 Task: Create a due date automation trigger when advanced on, the moment a card is due add fields with custom field "Resume" set to a date in this week.
Action: Mouse moved to (1018, 294)
Screenshot: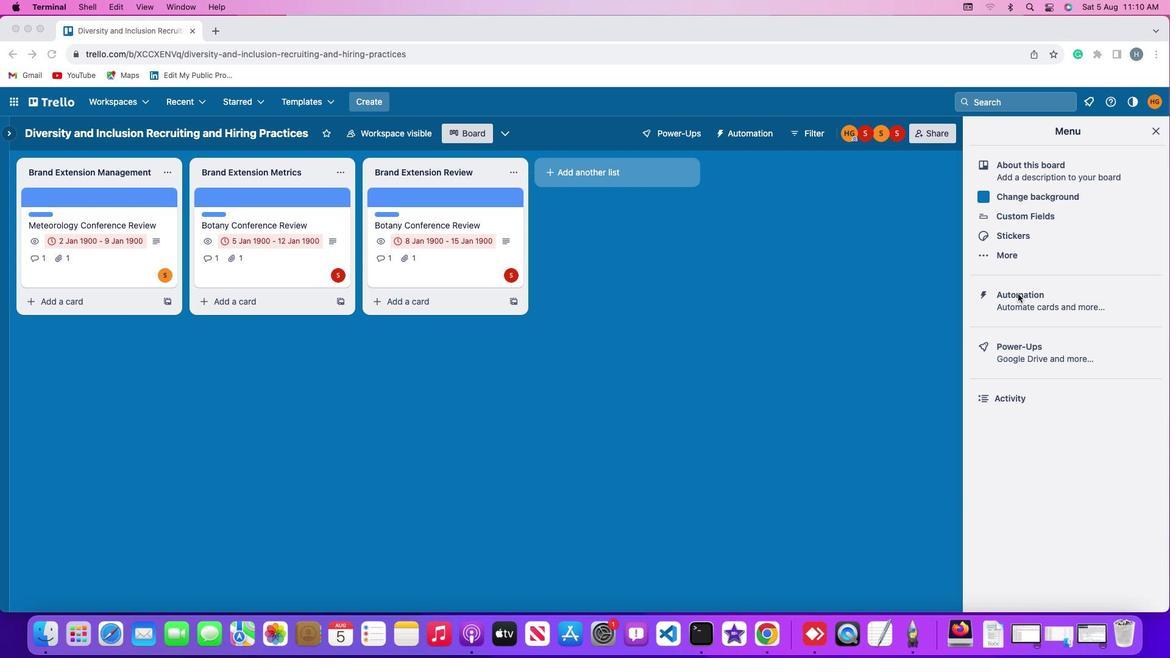 
Action: Mouse pressed left at (1018, 294)
Screenshot: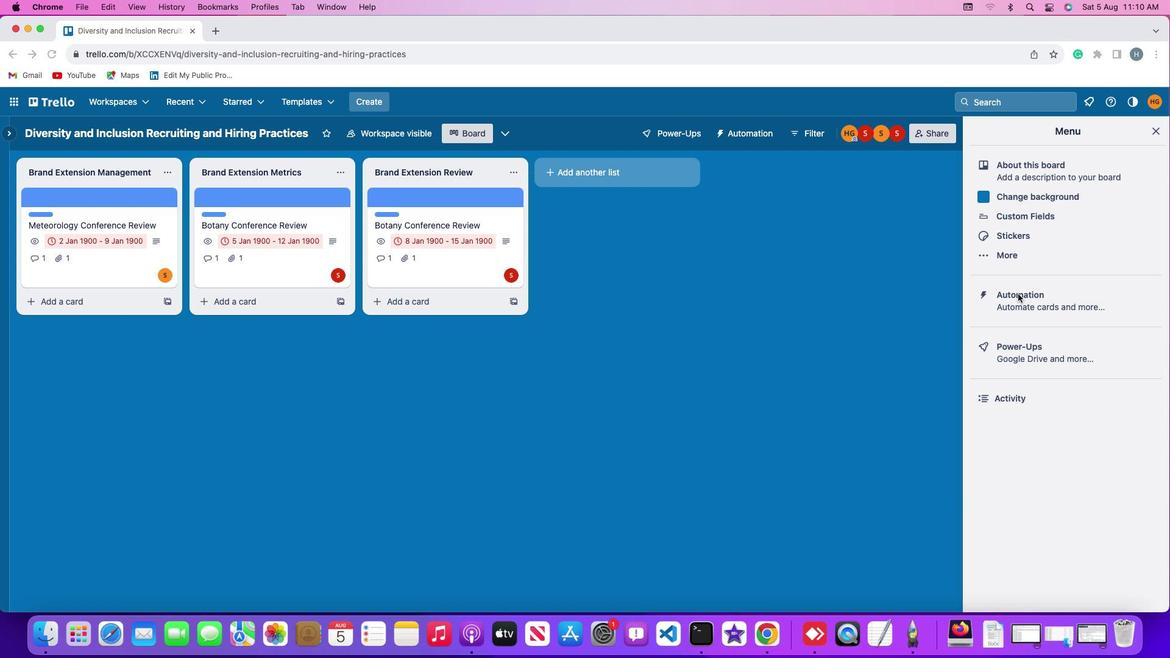 
Action: Mouse pressed left at (1018, 294)
Screenshot: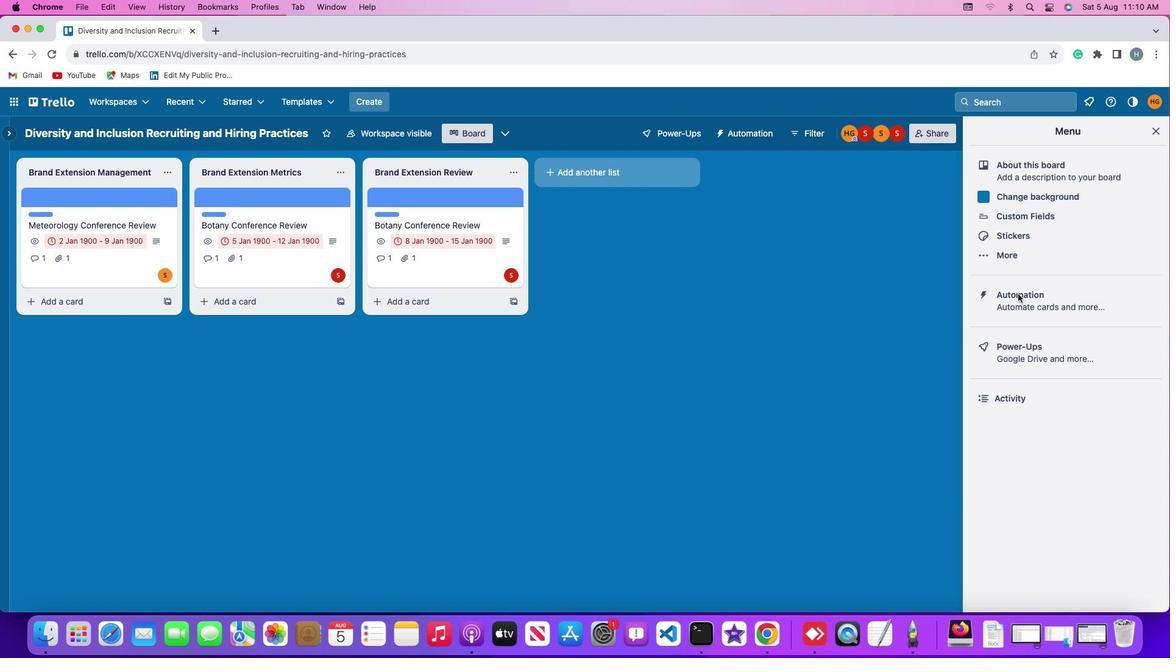 
Action: Mouse moved to (60, 288)
Screenshot: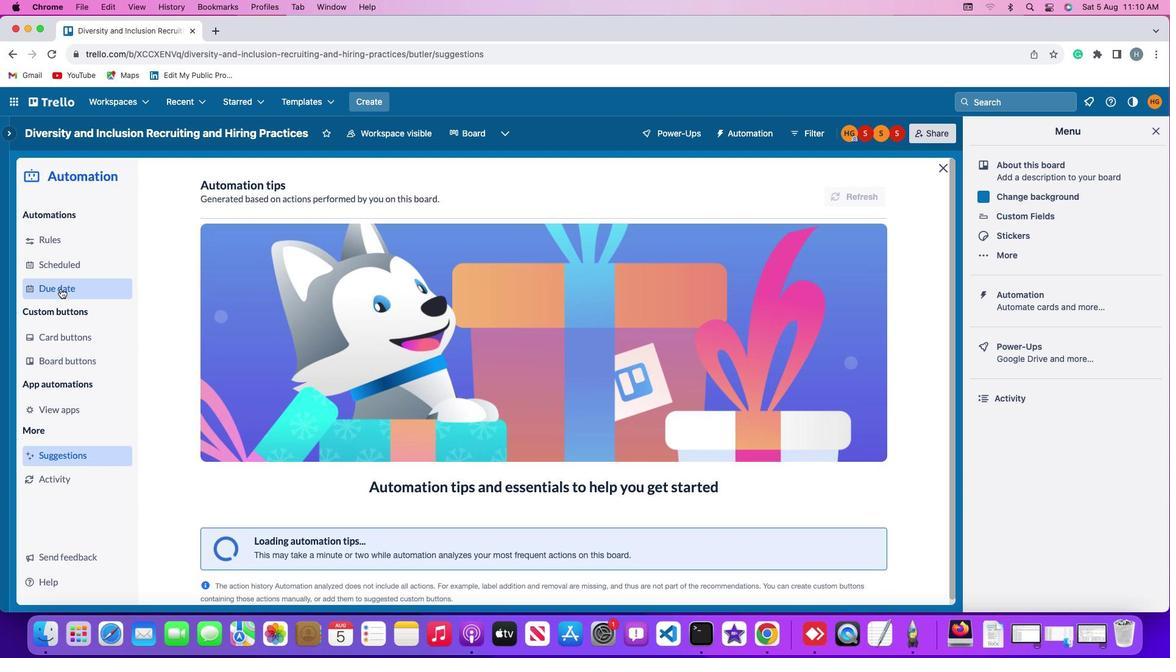 
Action: Mouse pressed left at (60, 288)
Screenshot: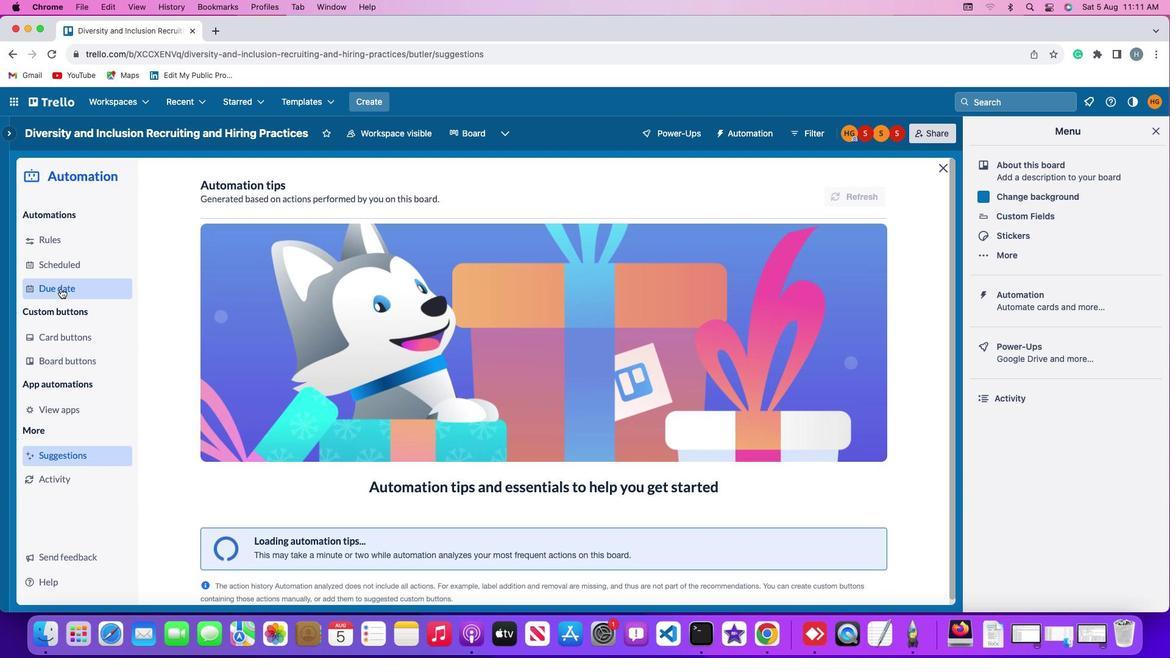 
Action: Mouse moved to (801, 186)
Screenshot: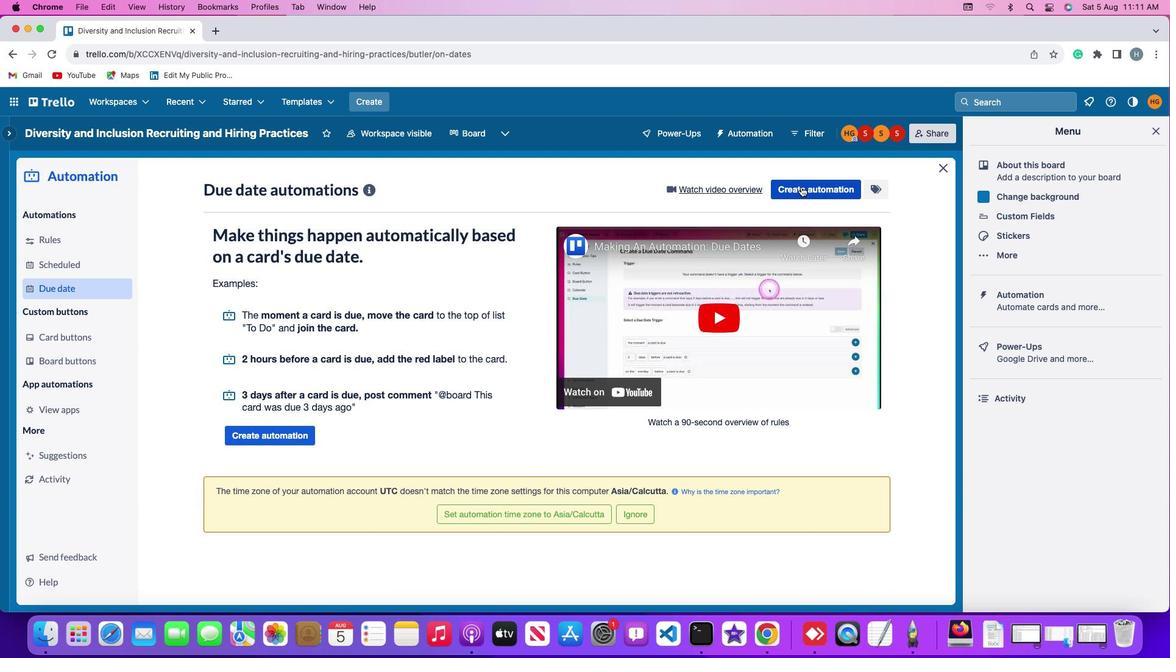 
Action: Mouse pressed left at (801, 186)
Screenshot: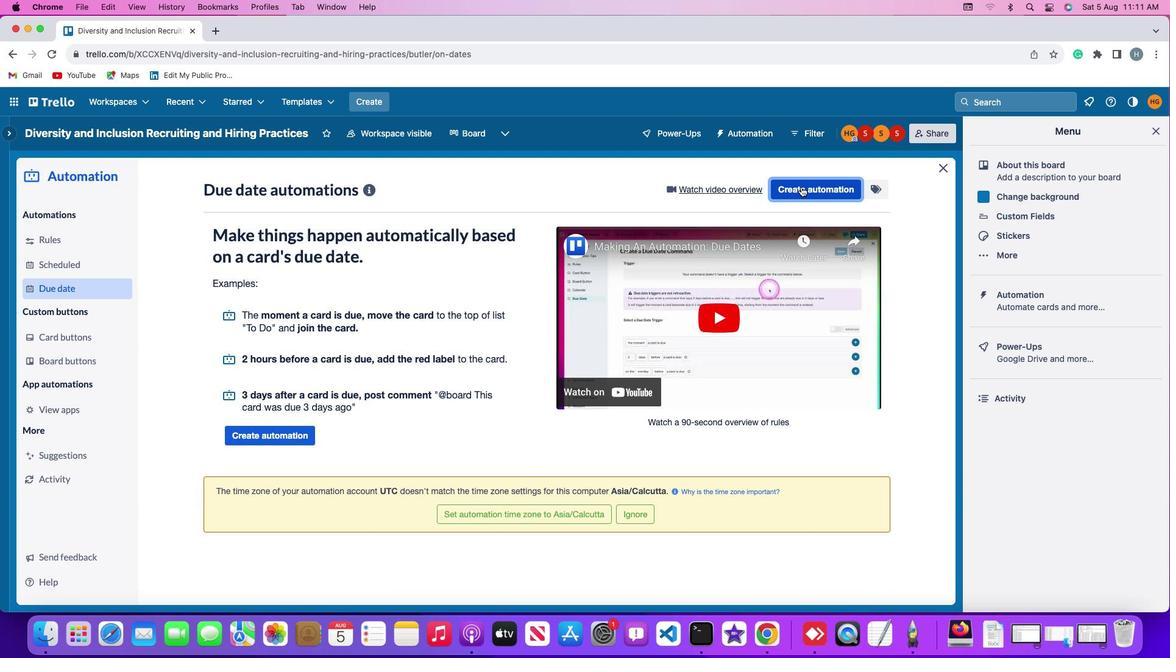 
Action: Mouse moved to (542, 305)
Screenshot: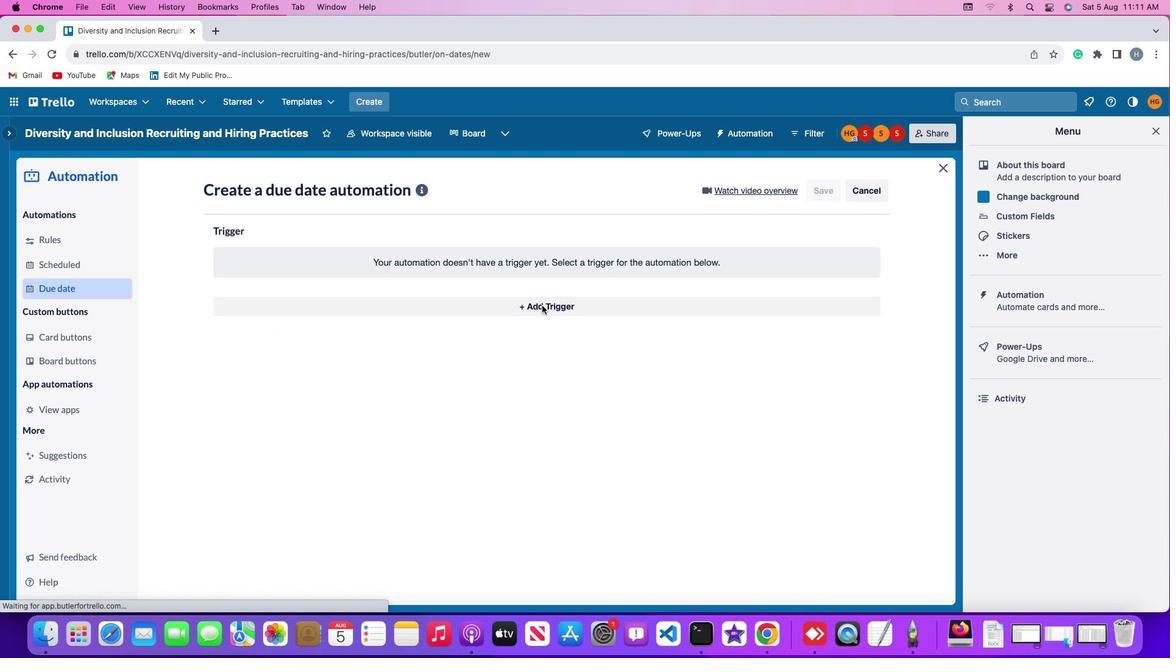 
Action: Mouse pressed left at (542, 305)
Screenshot: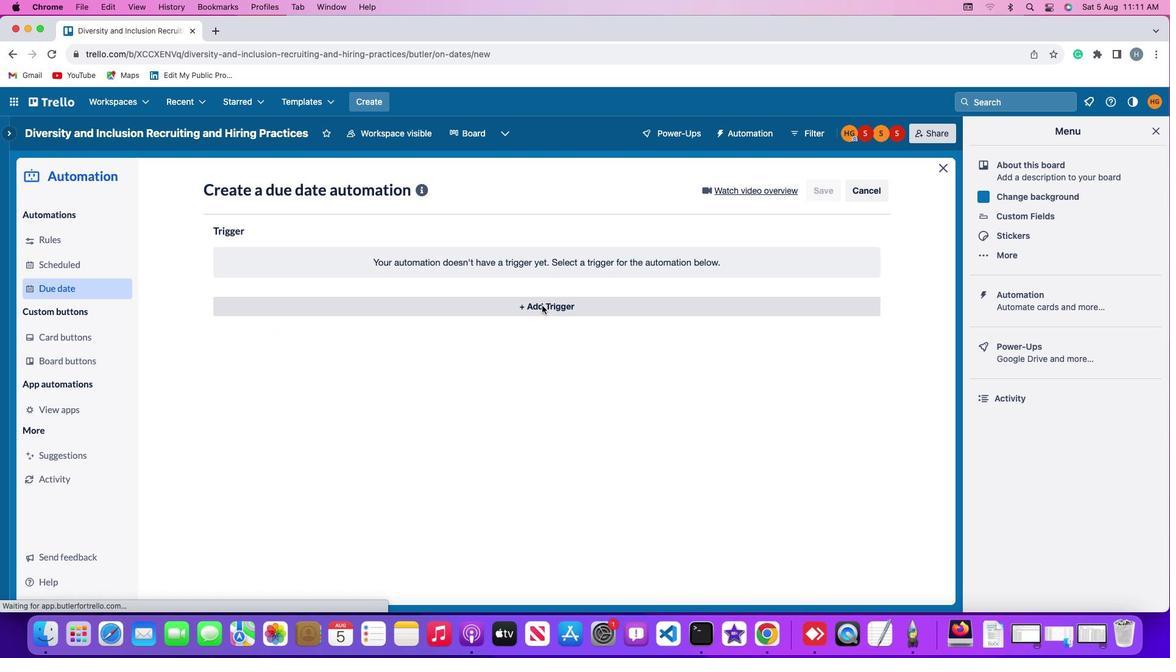 
Action: Mouse moved to (252, 448)
Screenshot: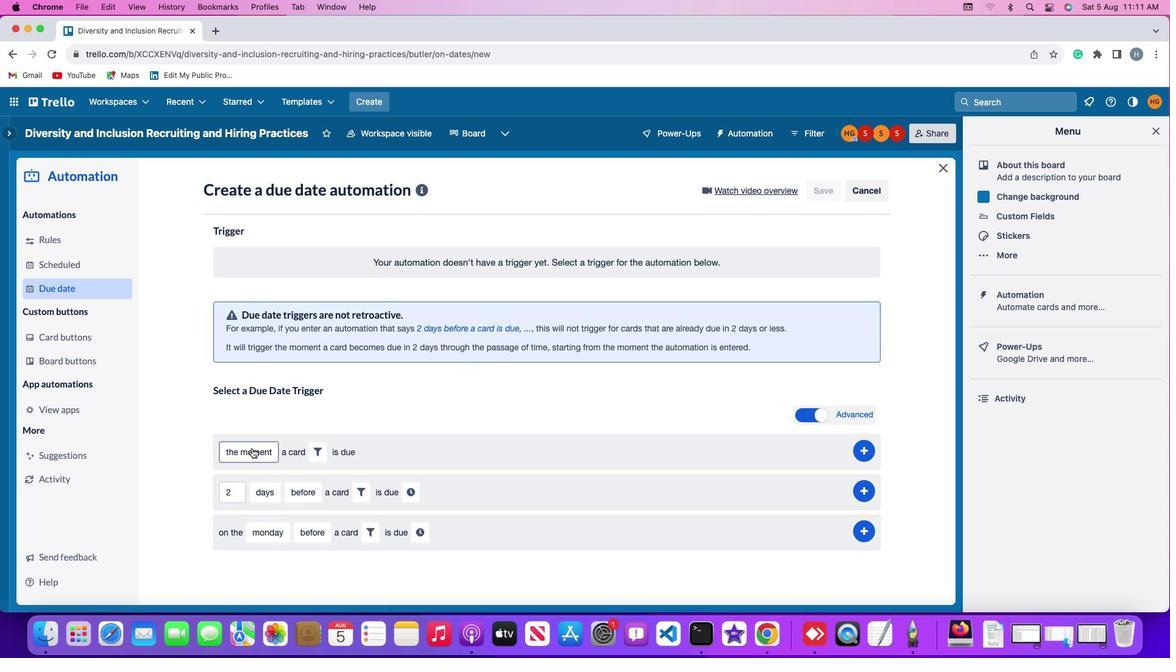 
Action: Mouse pressed left at (252, 448)
Screenshot: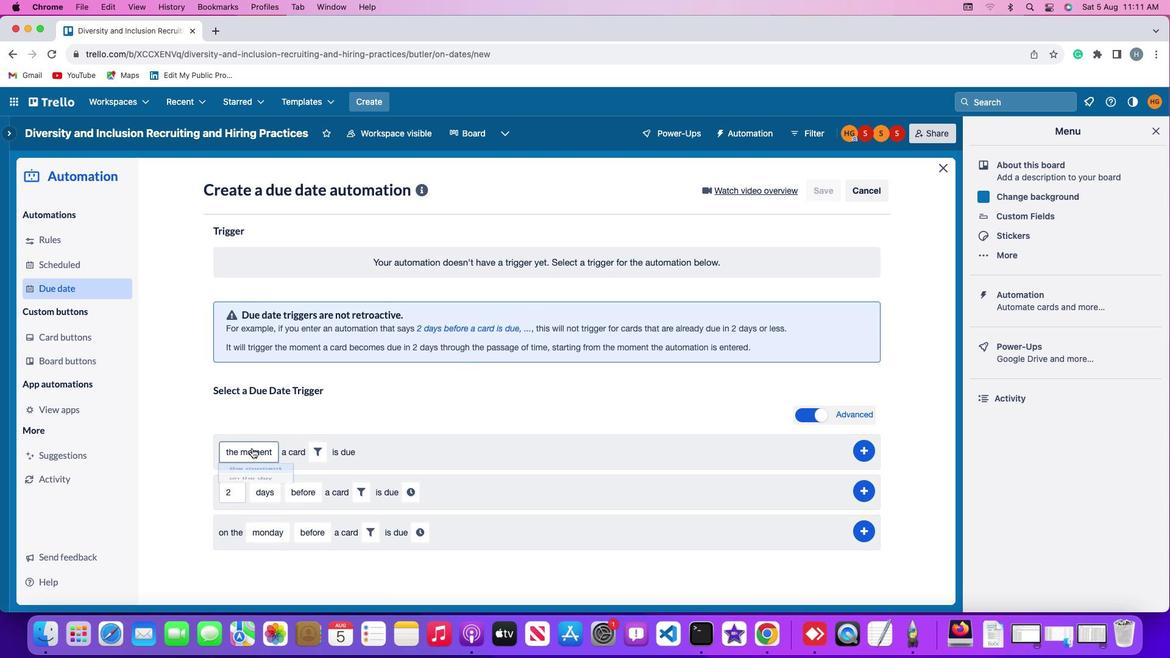 
Action: Mouse moved to (267, 473)
Screenshot: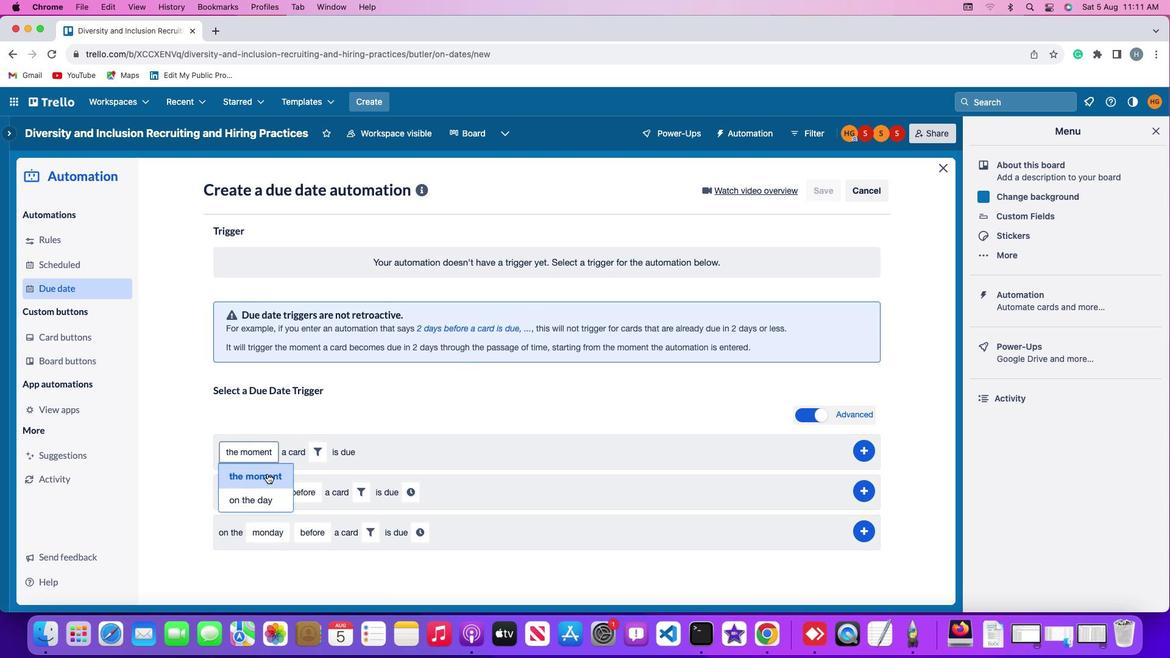 
Action: Mouse pressed left at (267, 473)
Screenshot: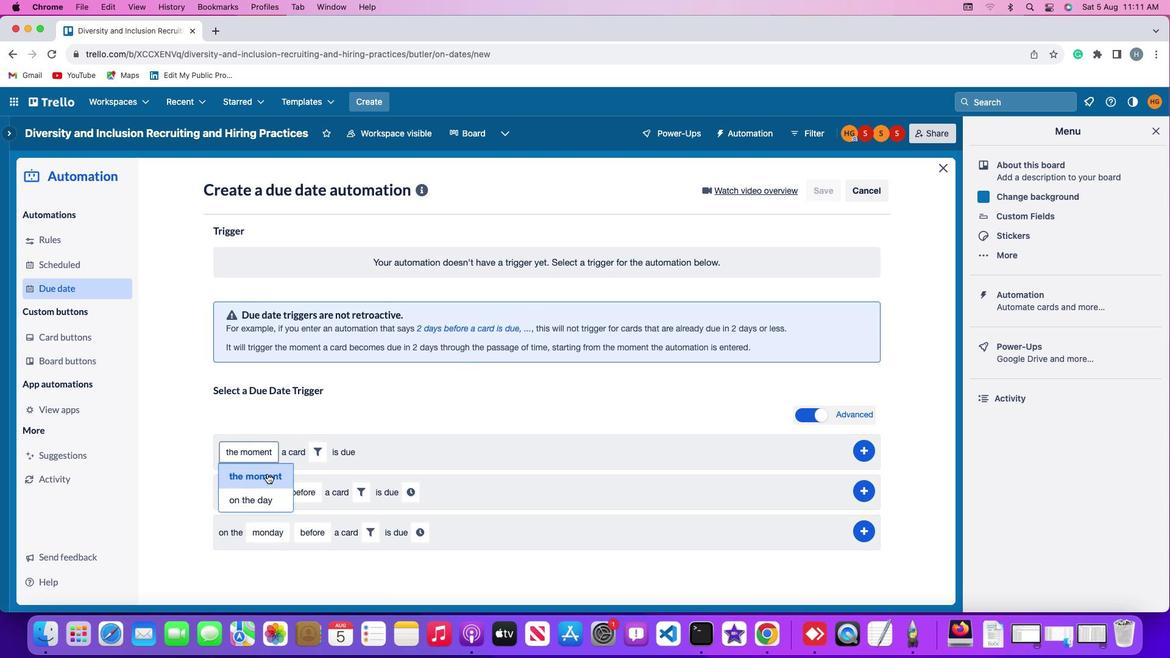 
Action: Mouse moved to (319, 454)
Screenshot: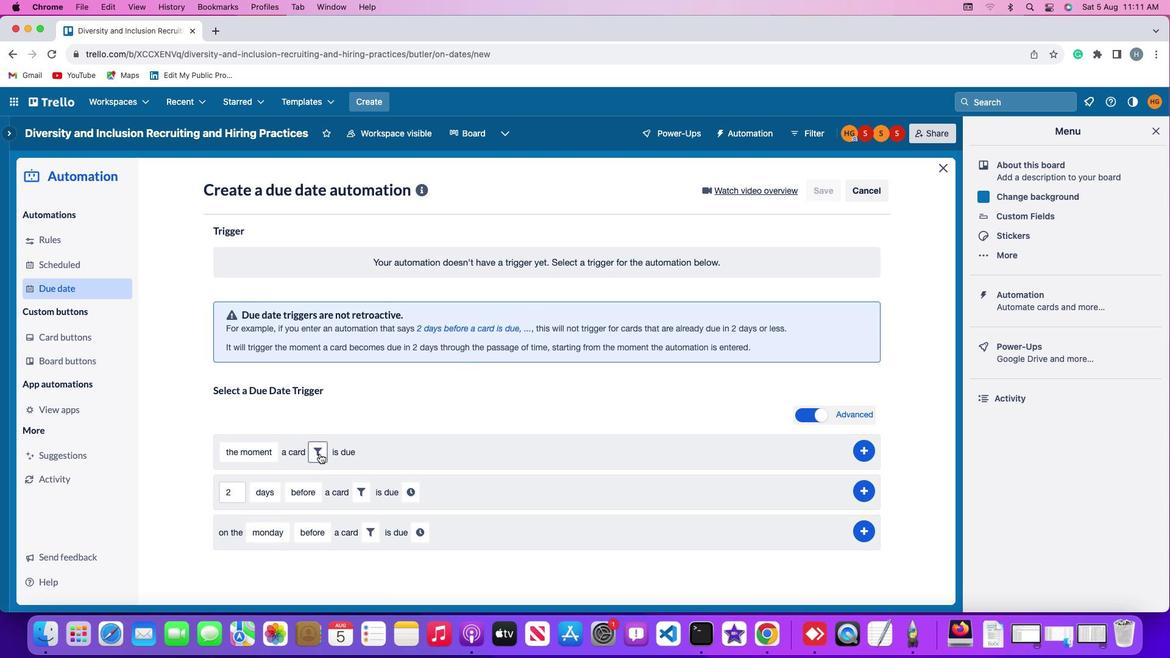 
Action: Mouse pressed left at (319, 454)
Screenshot: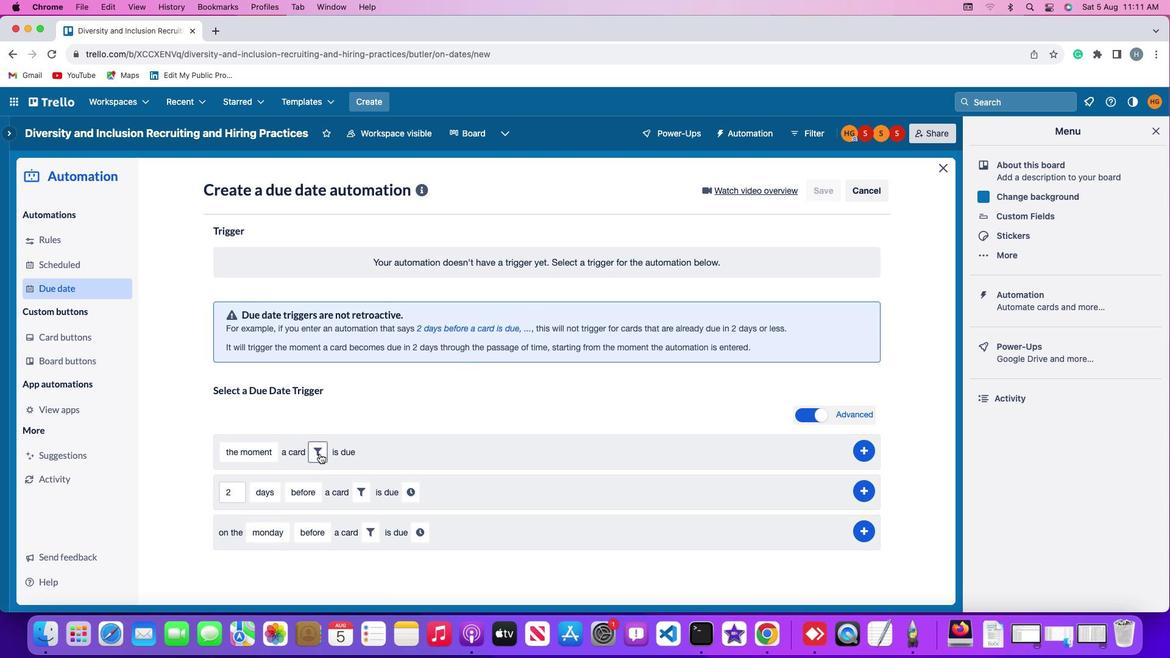 
Action: Mouse moved to (522, 492)
Screenshot: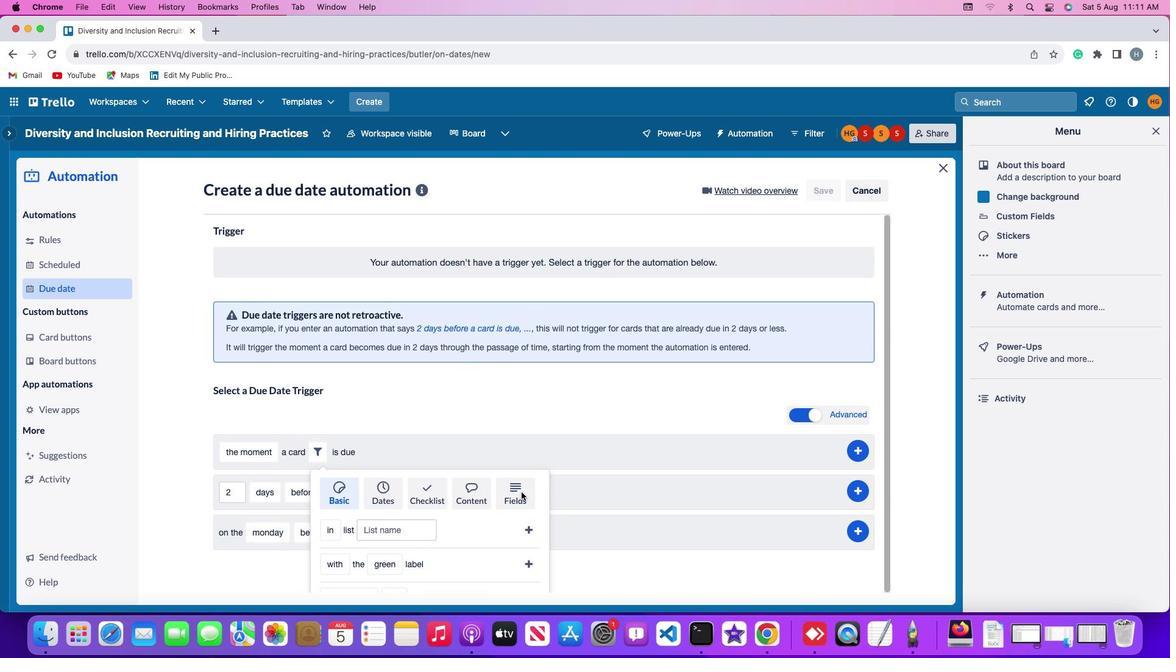 
Action: Mouse pressed left at (522, 492)
Screenshot: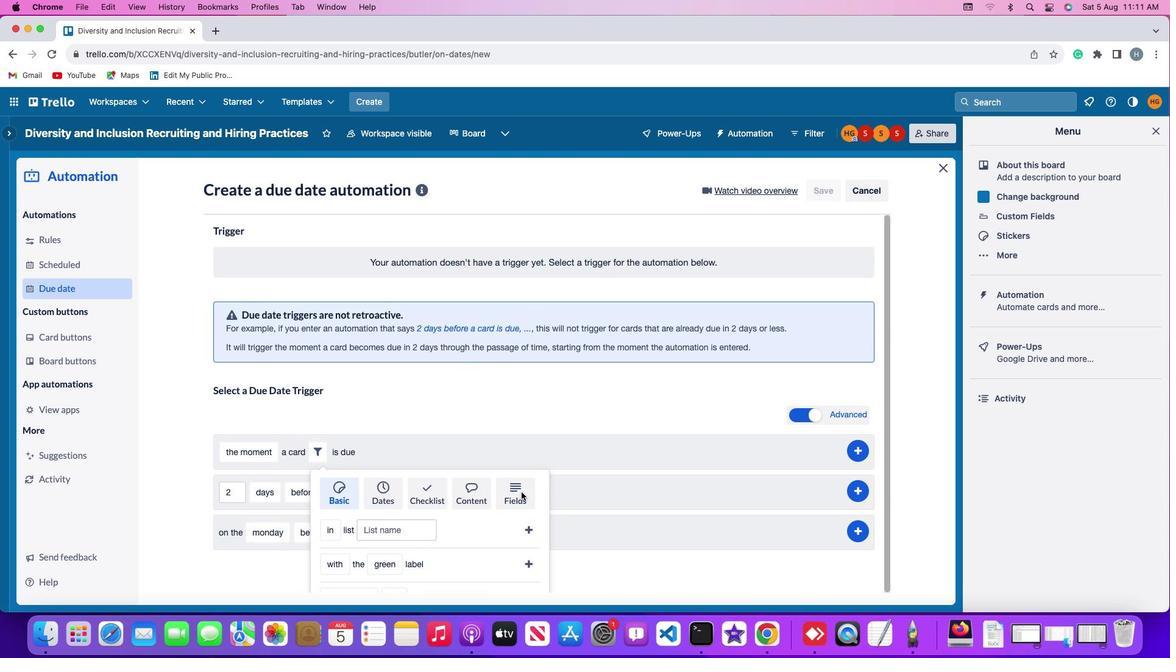 
Action: Mouse moved to (457, 506)
Screenshot: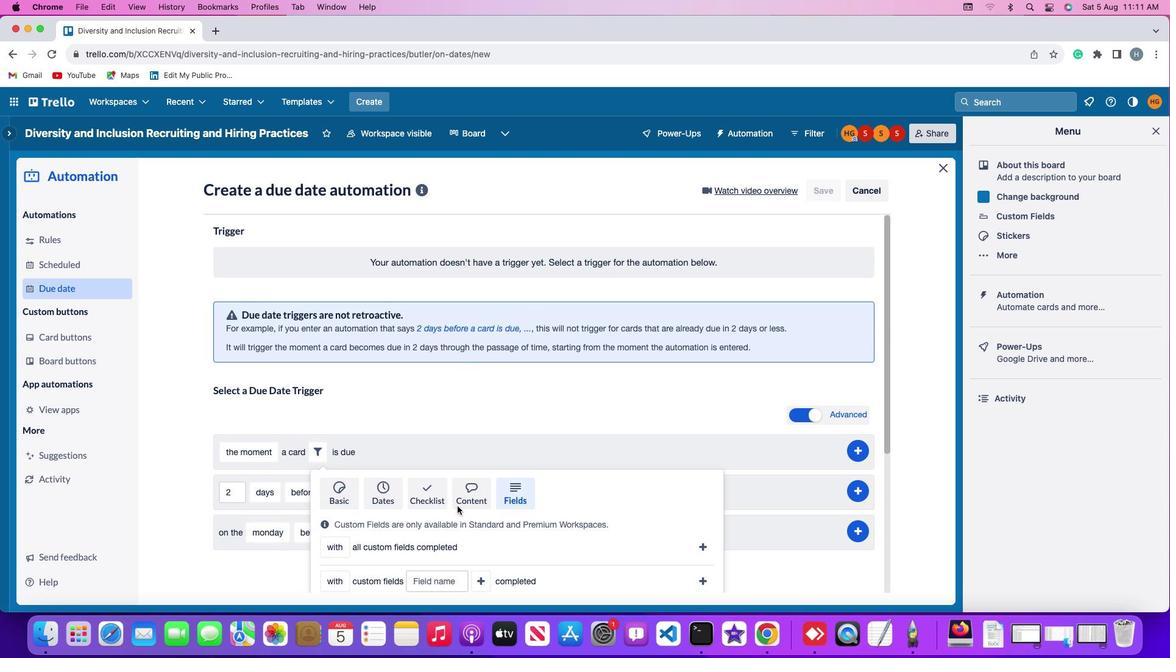 
Action: Mouse scrolled (457, 506) with delta (0, 0)
Screenshot: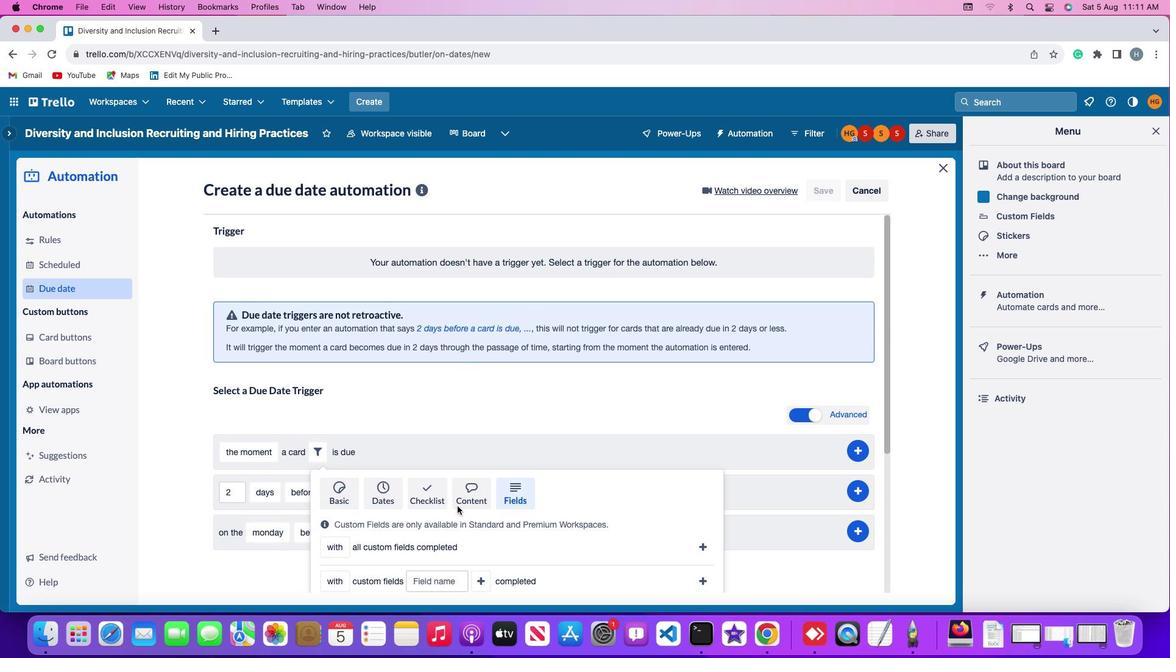 
Action: Mouse scrolled (457, 506) with delta (0, 0)
Screenshot: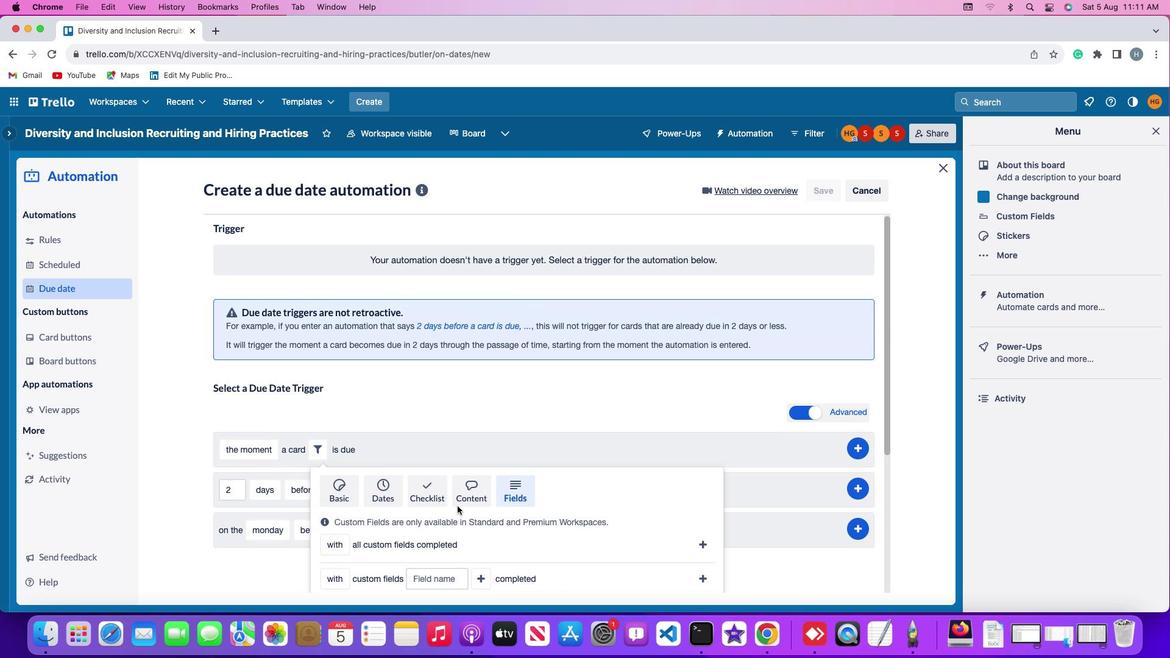 
Action: Mouse scrolled (457, 506) with delta (0, -1)
Screenshot: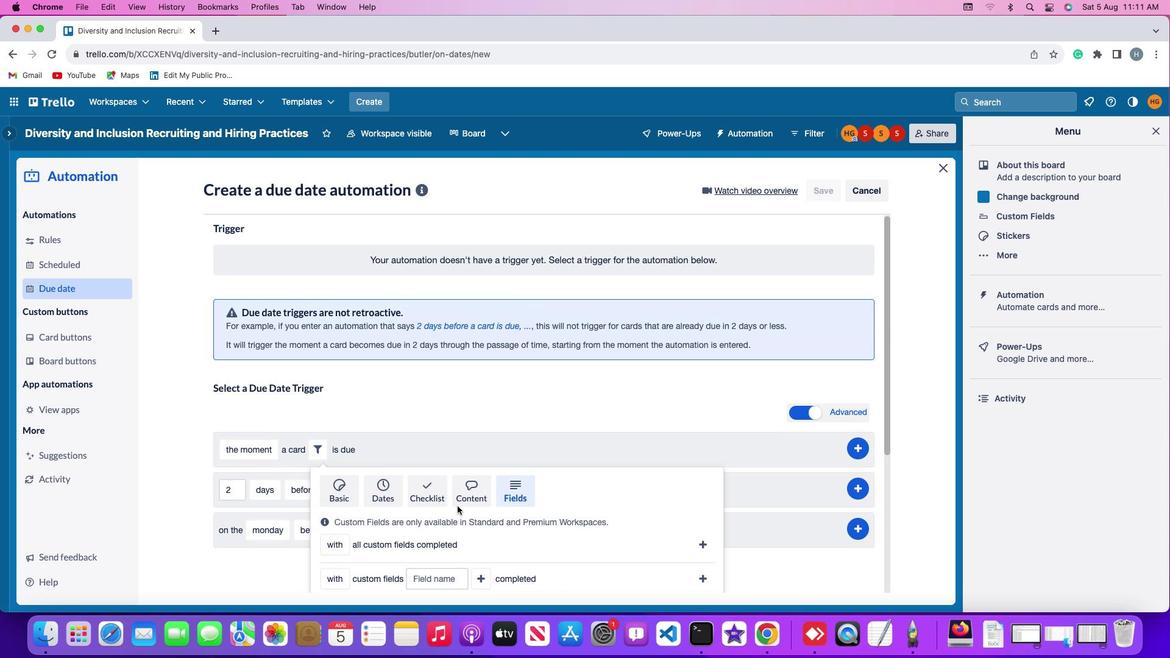 
Action: Mouse scrolled (457, 506) with delta (0, -3)
Screenshot: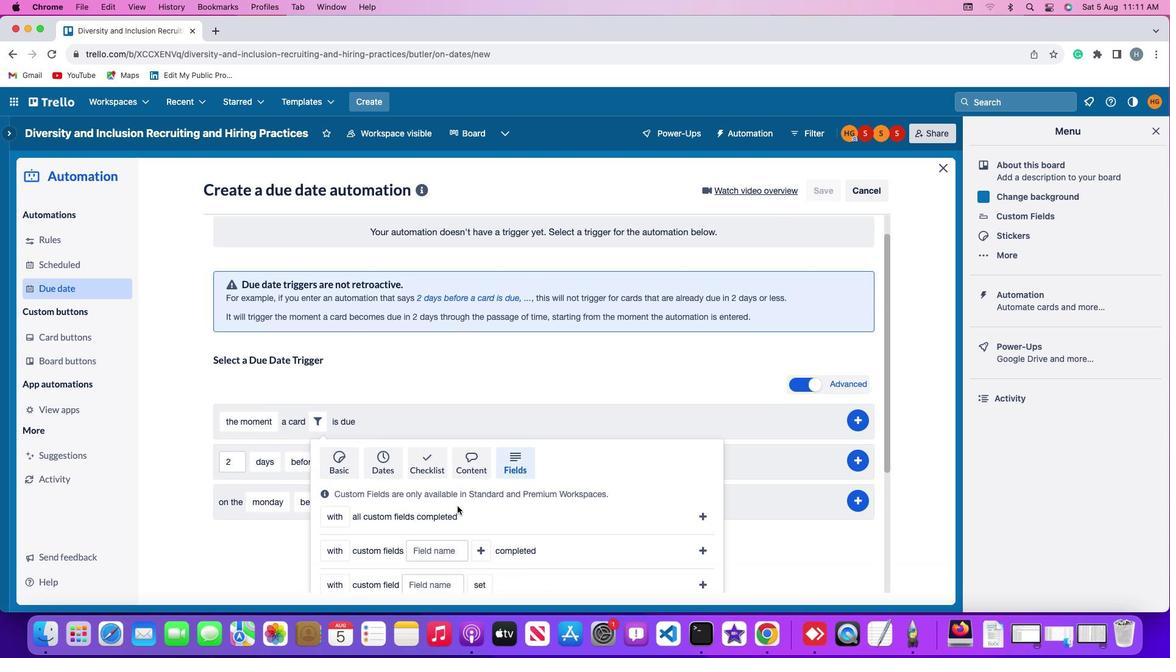 
Action: Mouse scrolled (457, 506) with delta (0, -3)
Screenshot: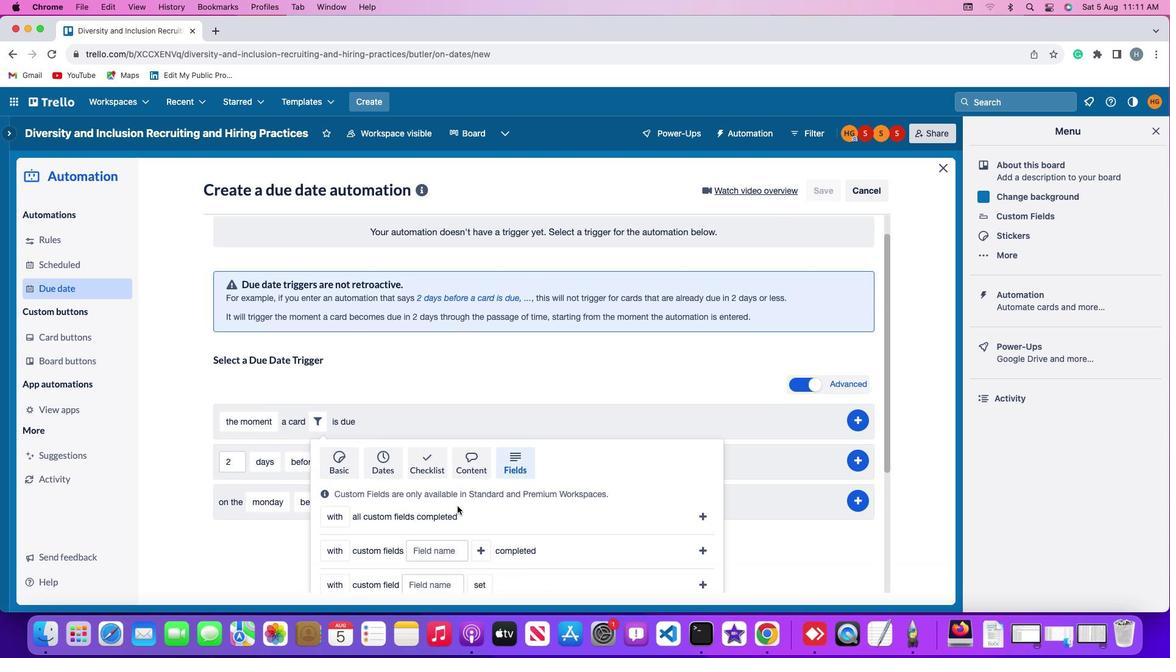 
Action: Mouse scrolled (457, 506) with delta (0, -4)
Screenshot: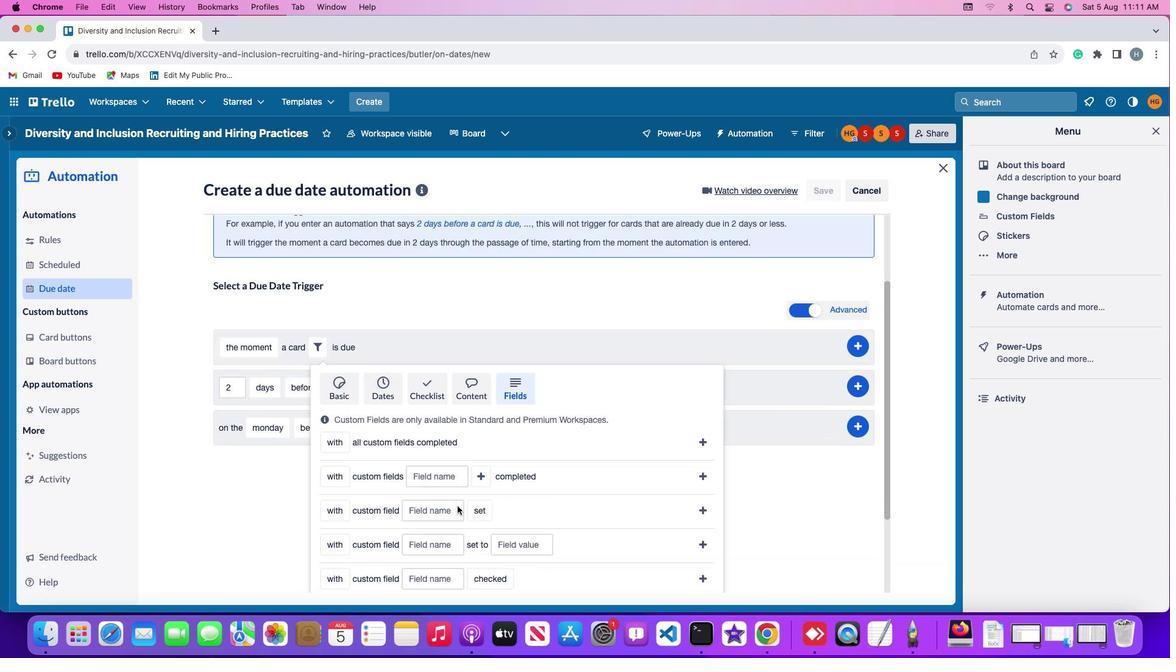 
Action: Mouse scrolled (457, 506) with delta (0, 0)
Screenshot: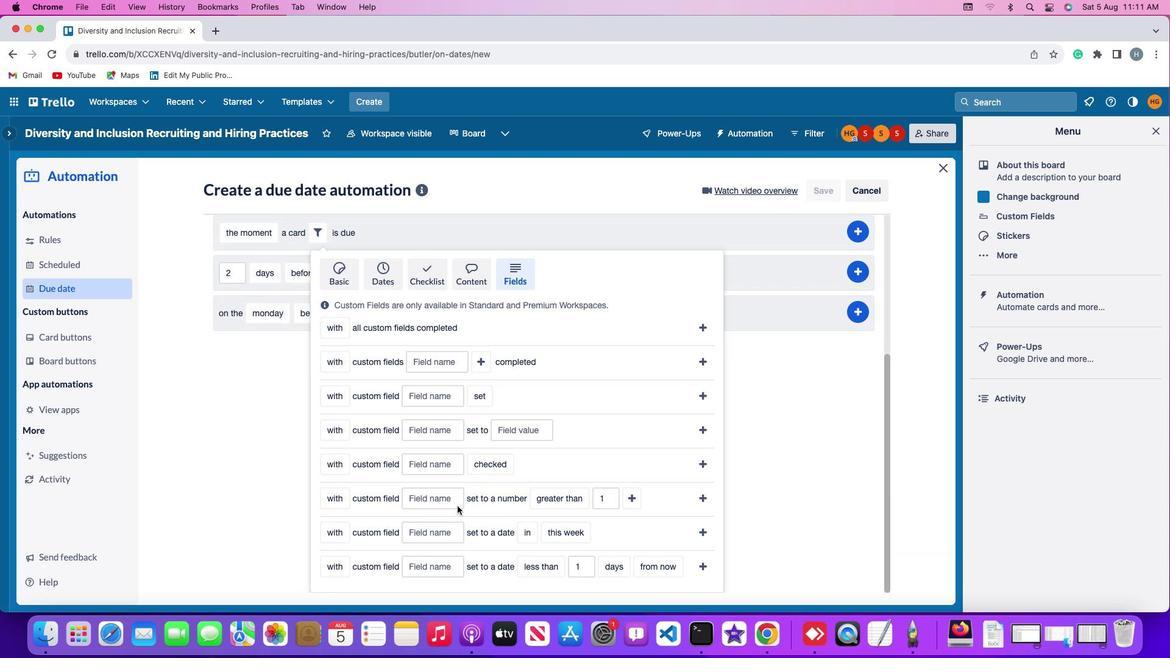 
Action: Mouse scrolled (457, 506) with delta (0, 0)
Screenshot: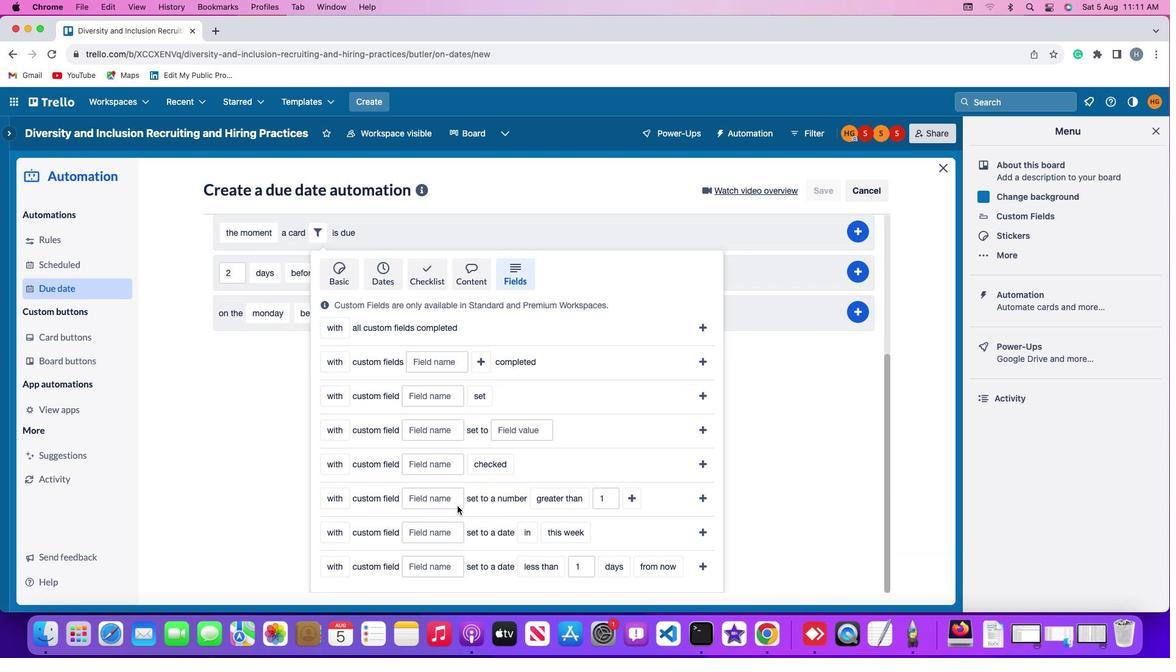 
Action: Mouse scrolled (457, 506) with delta (0, -1)
Screenshot: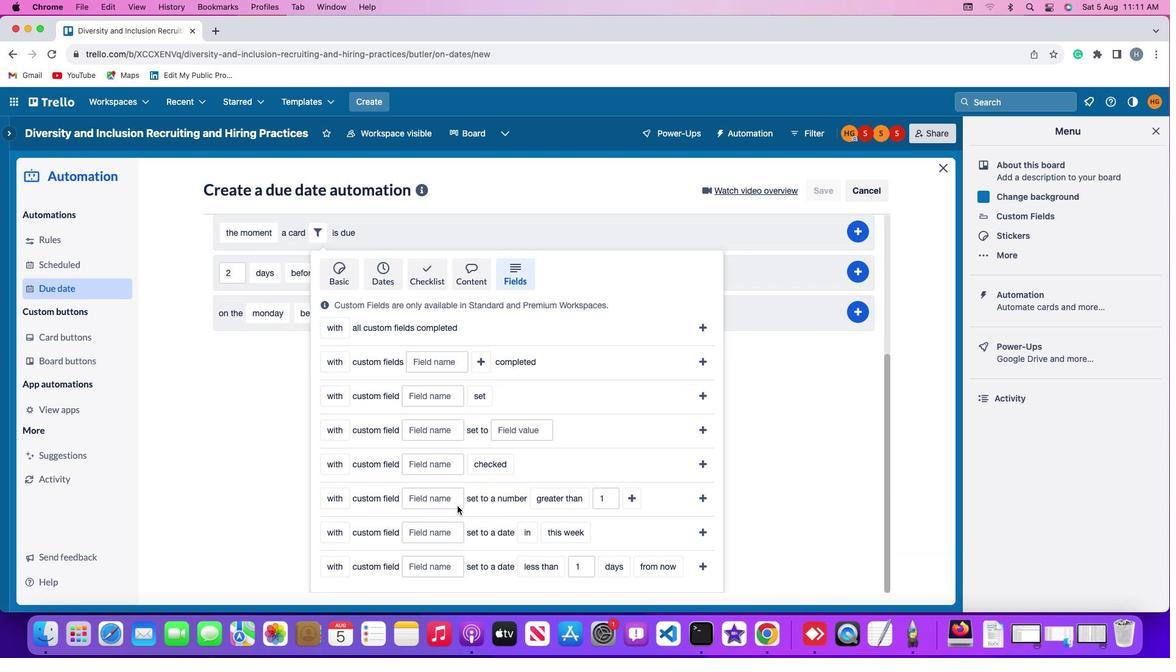 
Action: Mouse scrolled (457, 506) with delta (0, -3)
Screenshot: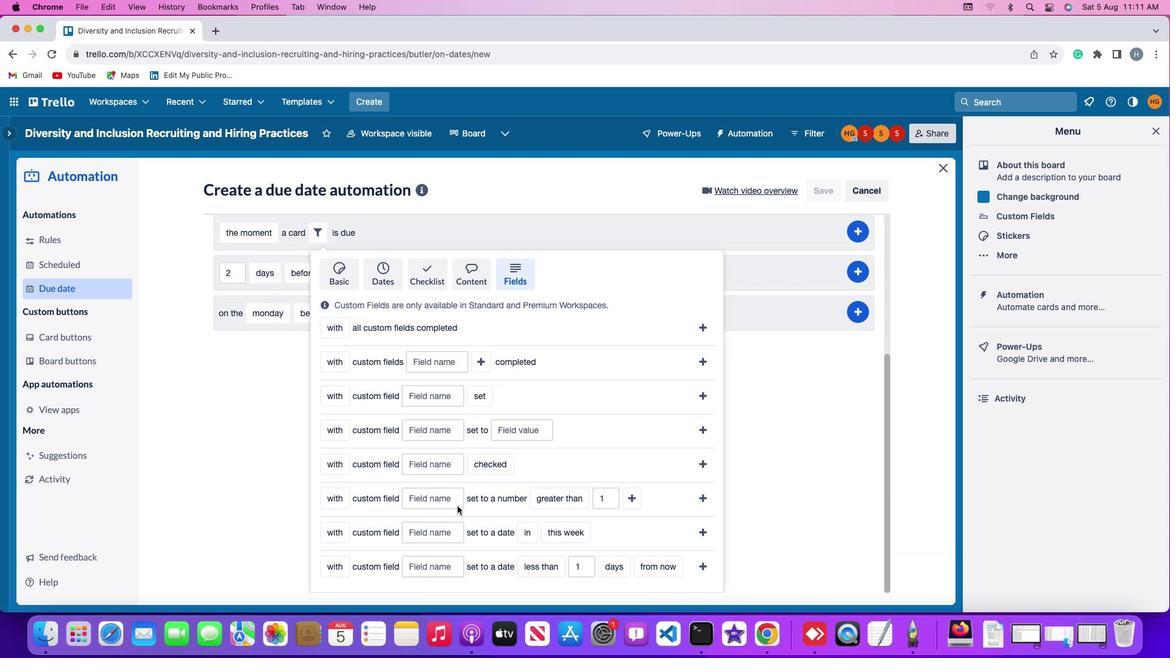 
Action: Mouse scrolled (457, 506) with delta (0, -3)
Screenshot: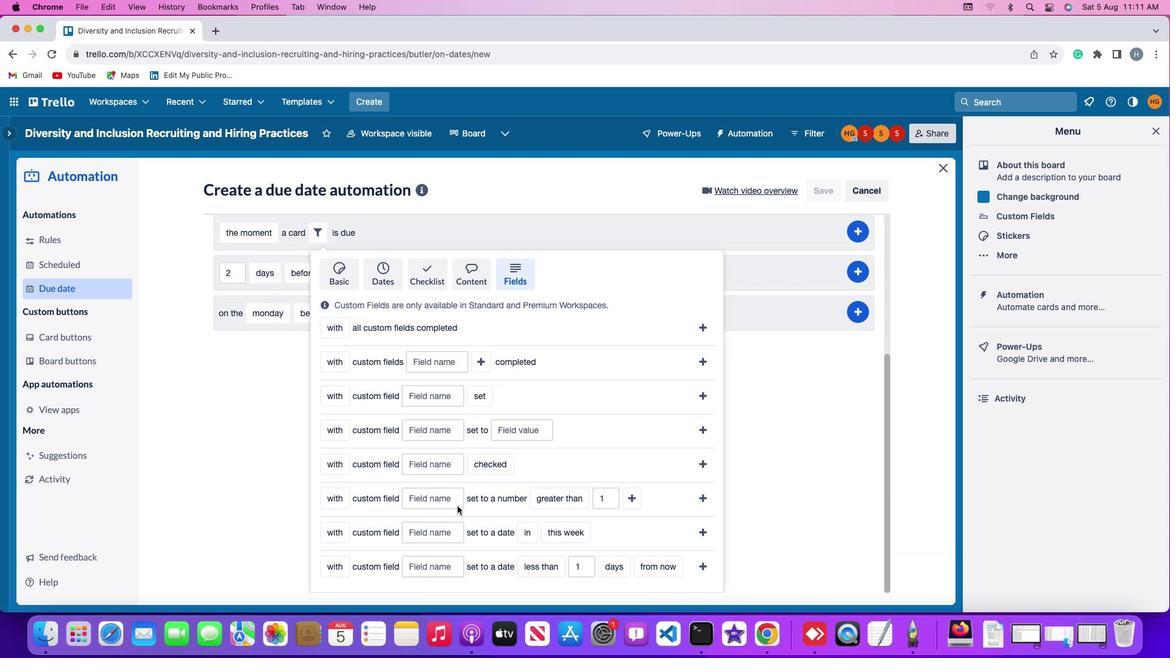 
Action: Mouse moved to (319, 536)
Screenshot: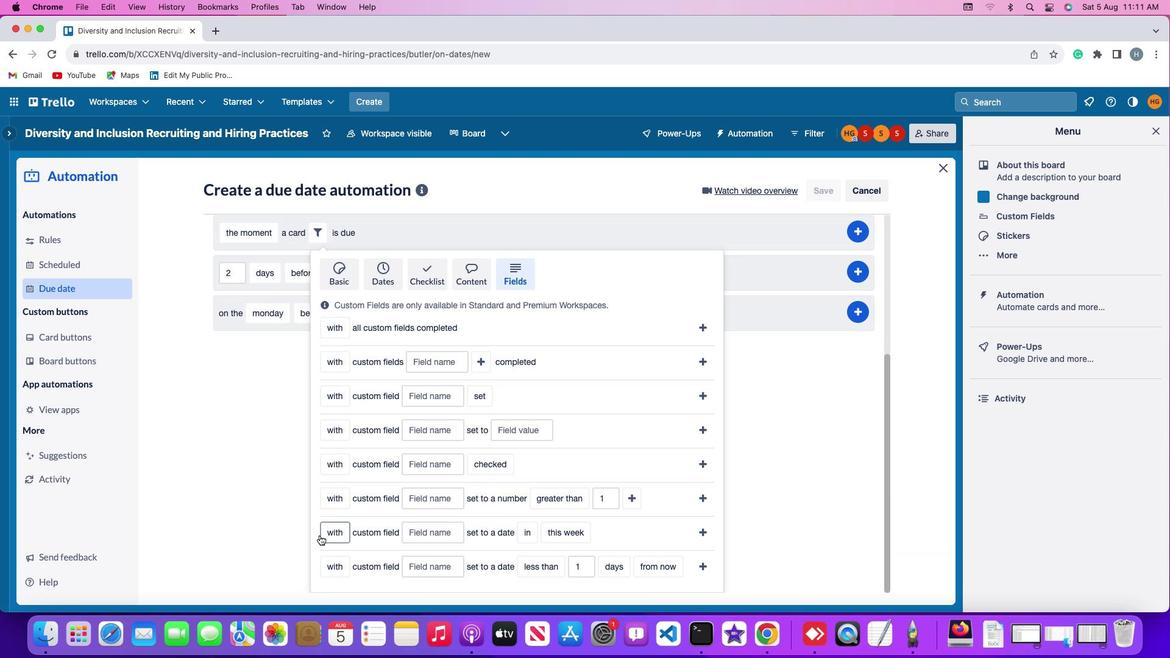 
Action: Mouse pressed left at (319, 536)
Screenshot: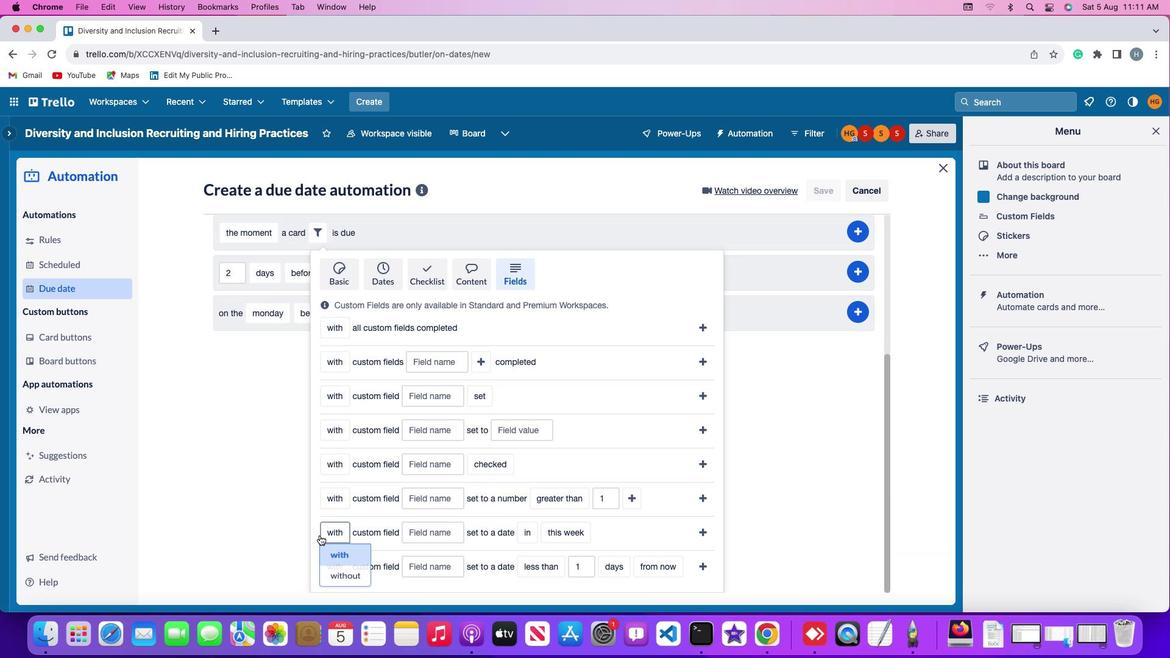 
Action: Mouse moved to (347, 553)
Screenshot: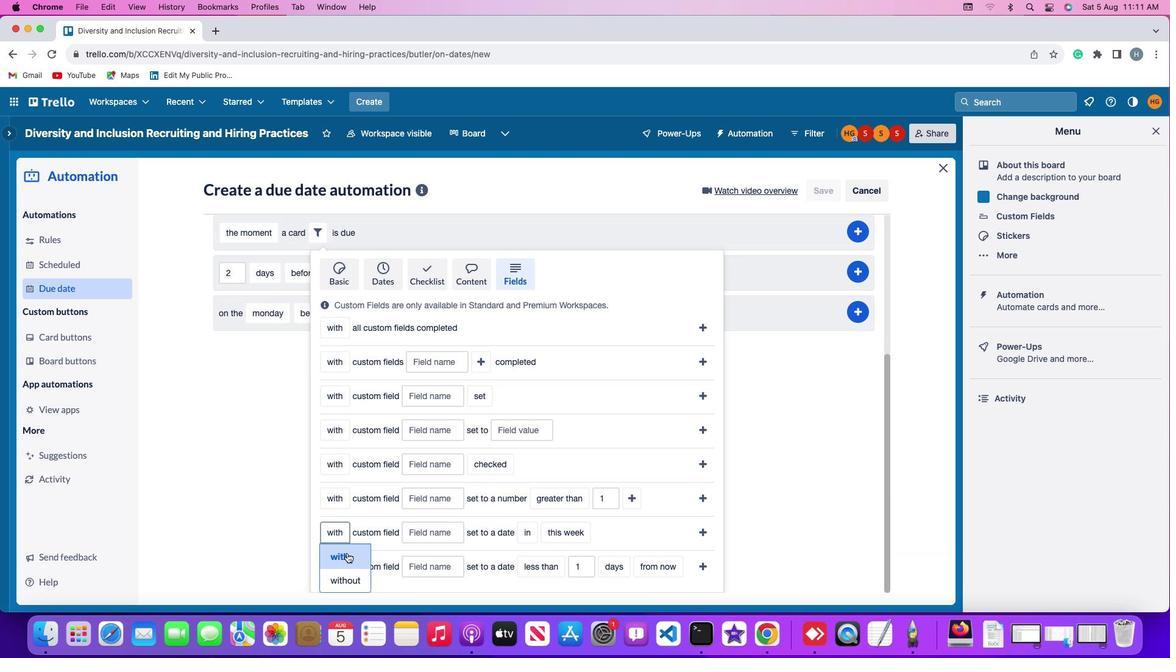 
Action: Mouse pressed left at (347, 553)
Screenshot: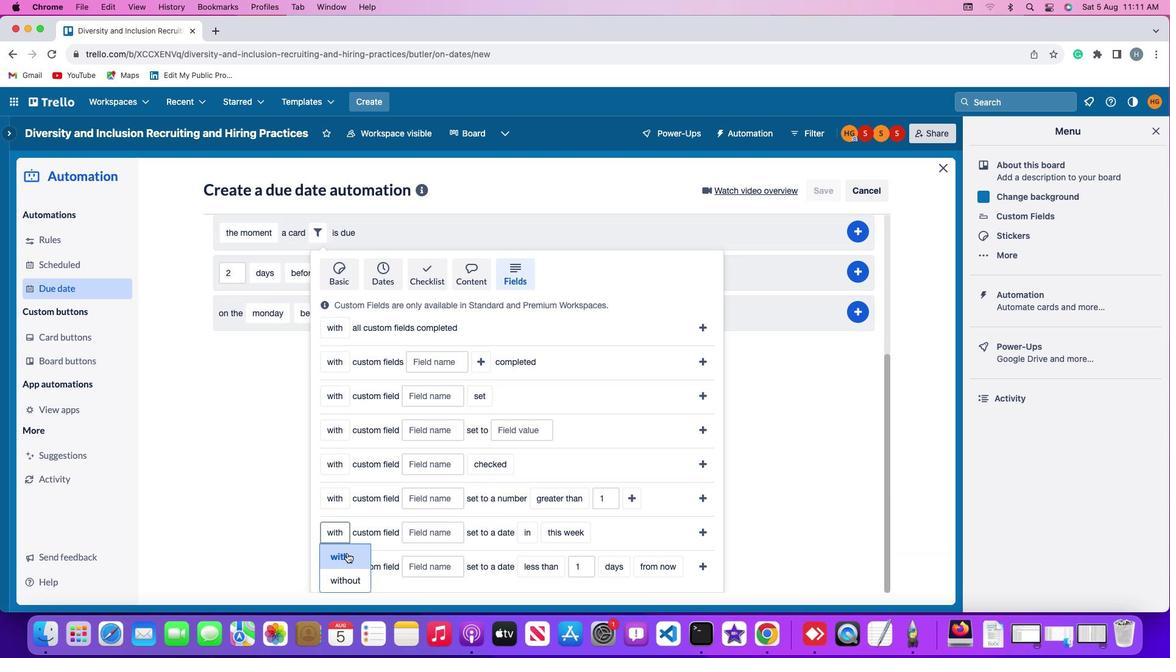 
Action: Mouse moved to (428, 533)
Screenshot: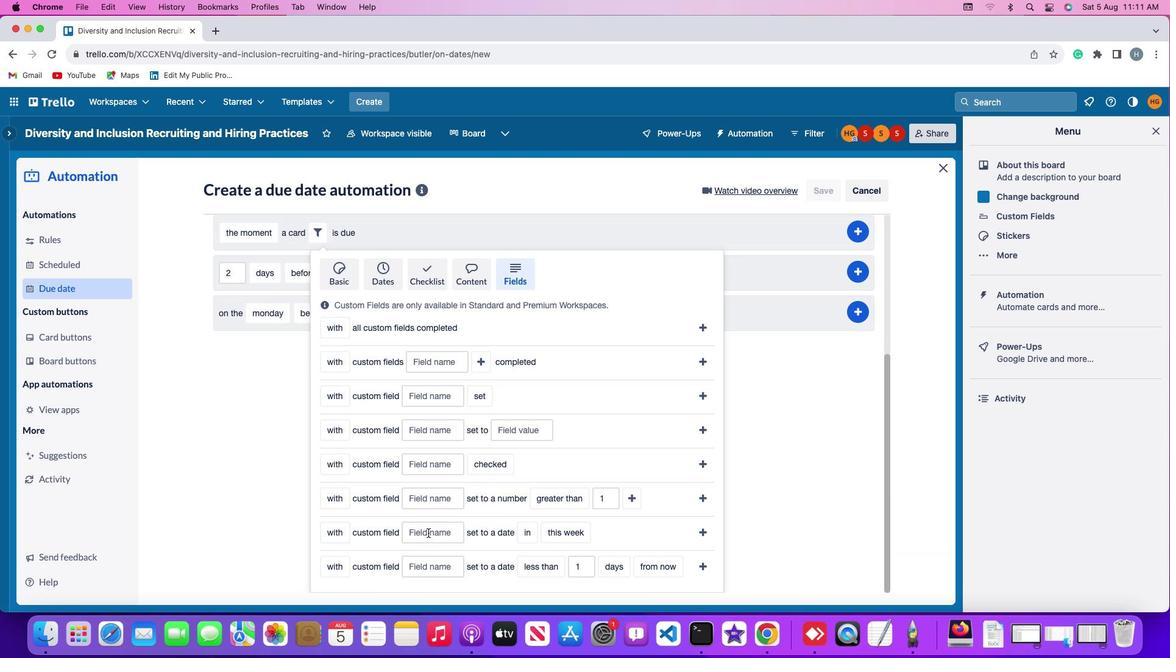 
Action: Mouse pressed left at (428, 533)
Screenshot: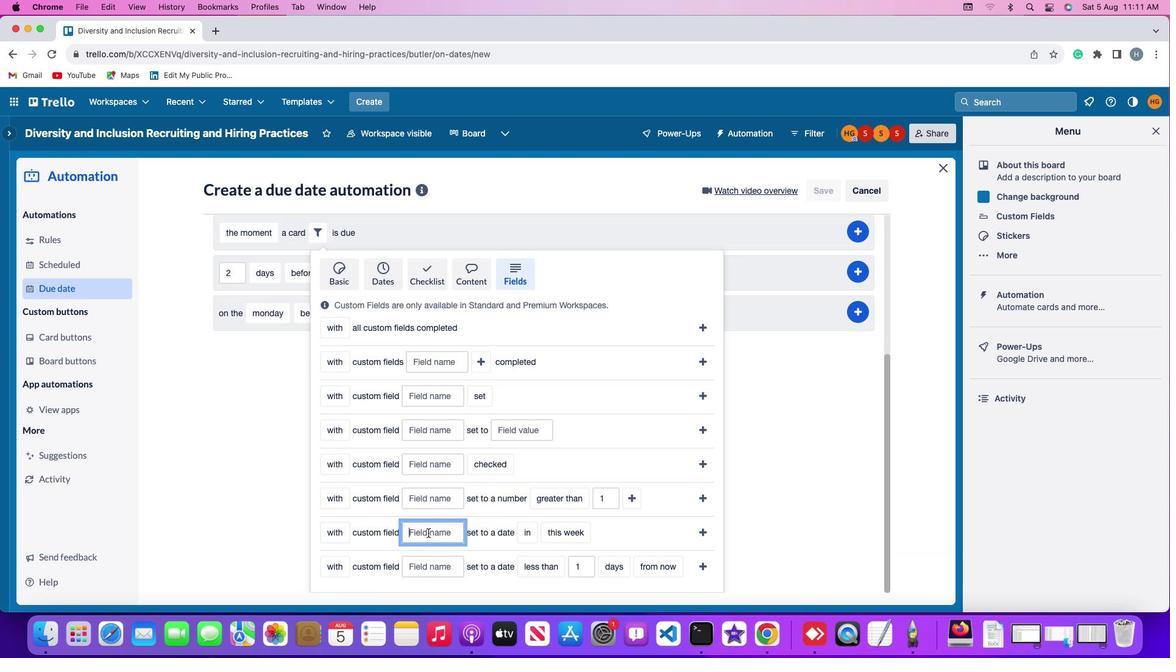 
Action: Key pressed Key.shift'R''e''s''u''m'
Screenshot: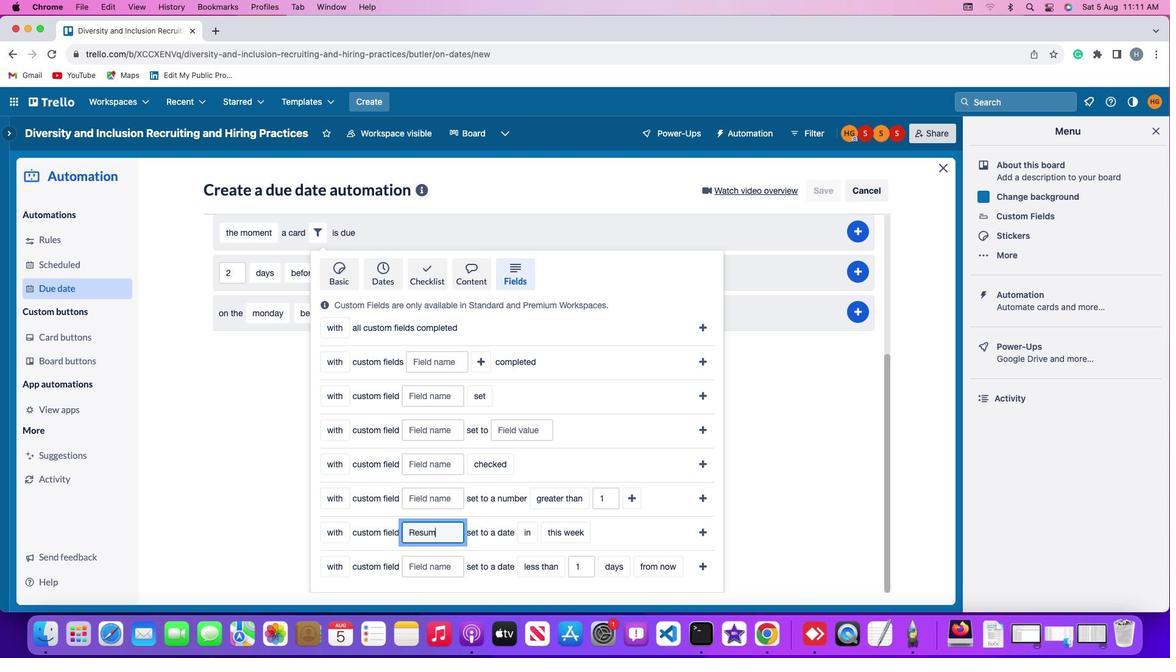 
Action: Mouse moved to (428, 533)
Screenshot: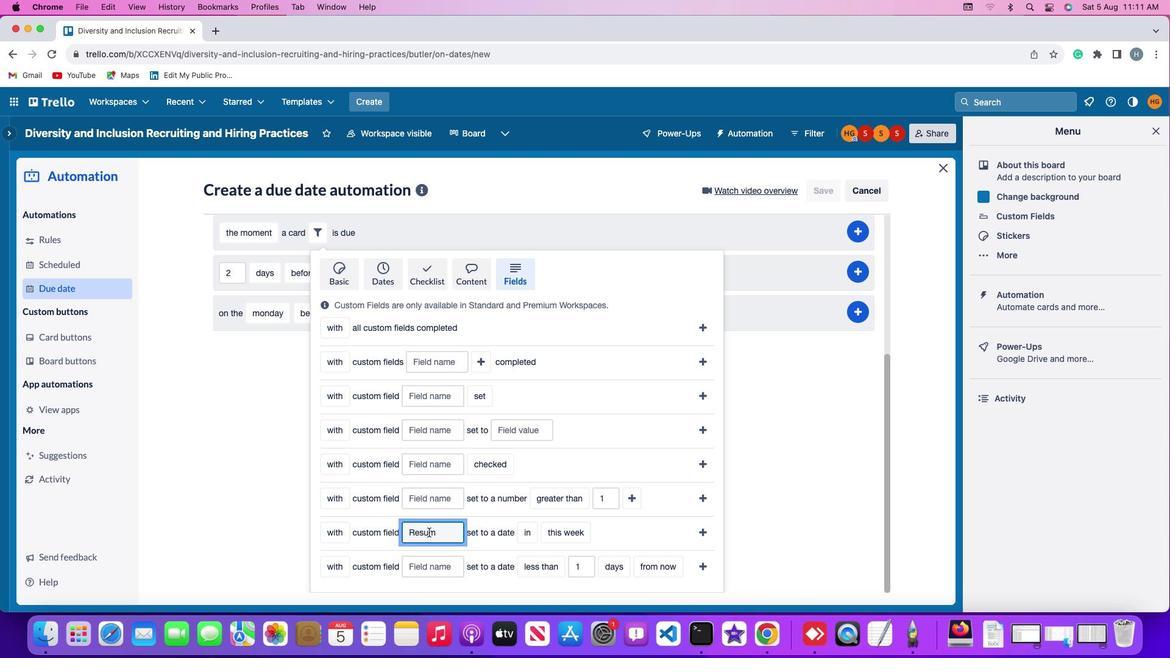 
Action: Key pressed 'e'
Screenshot: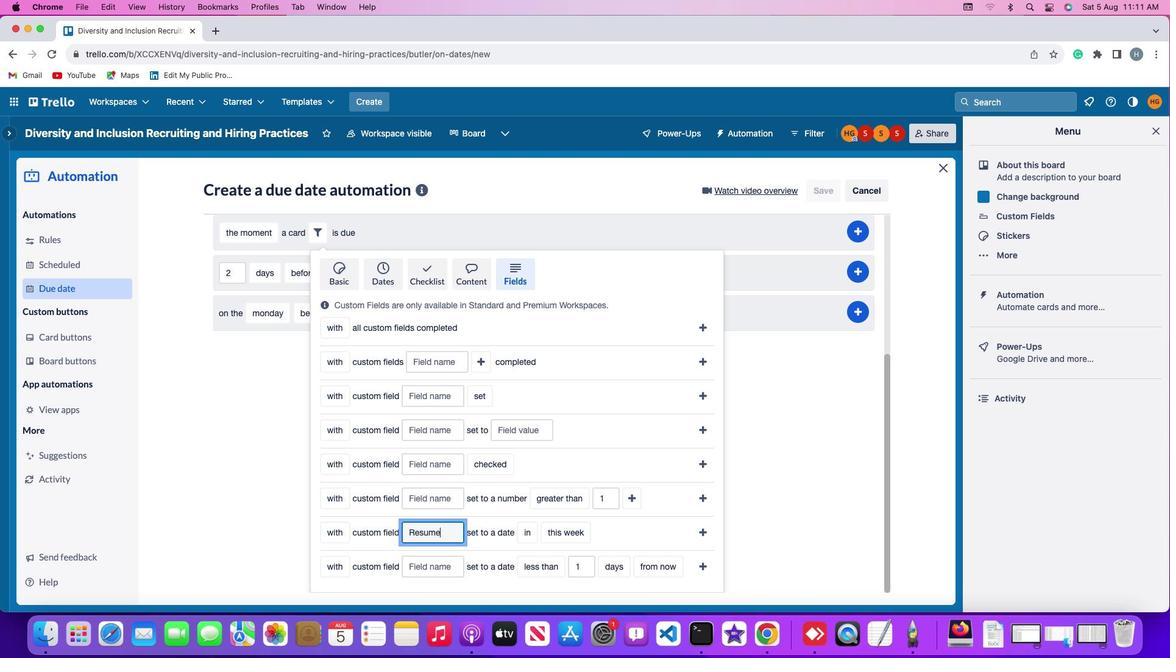 
Action: Mouse moved to (528, 531)
Screenshot: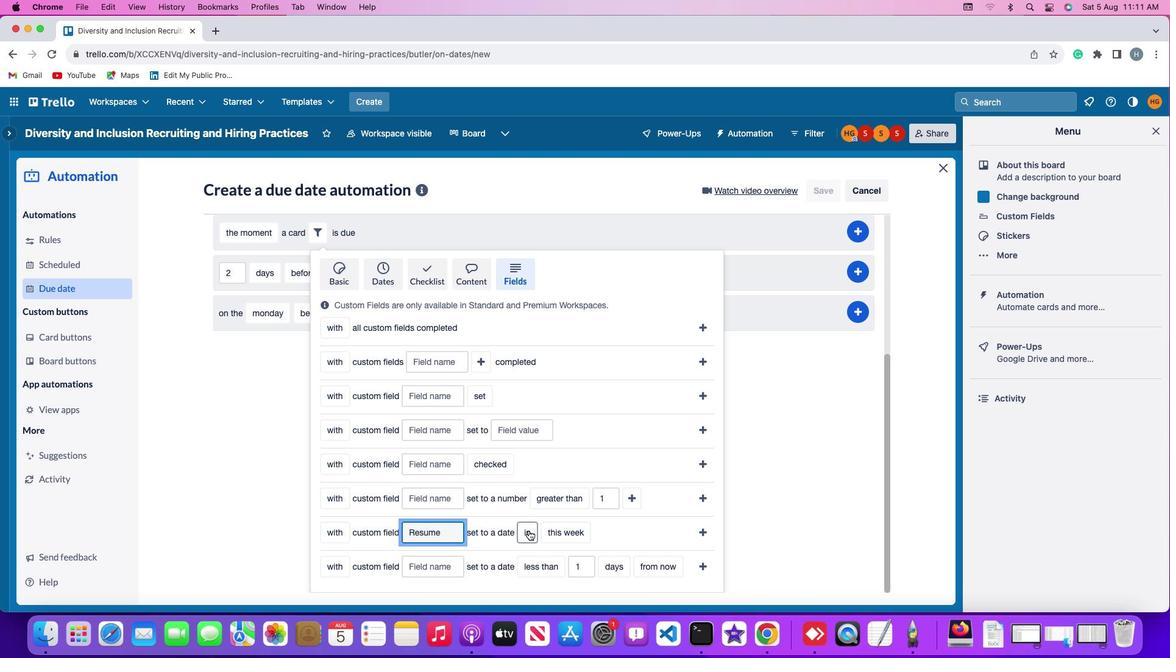 
Action: Mouse pressed left at (528, 531)
Screenshot: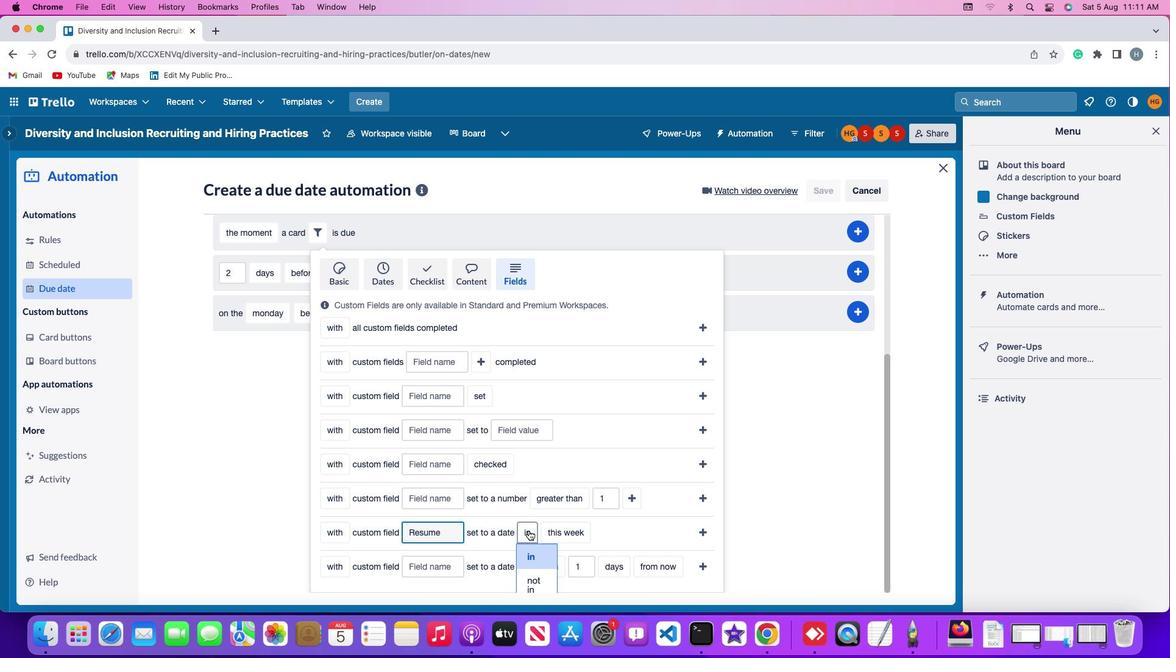 
Action: Mouse moved to (536, 556)
Screenshot: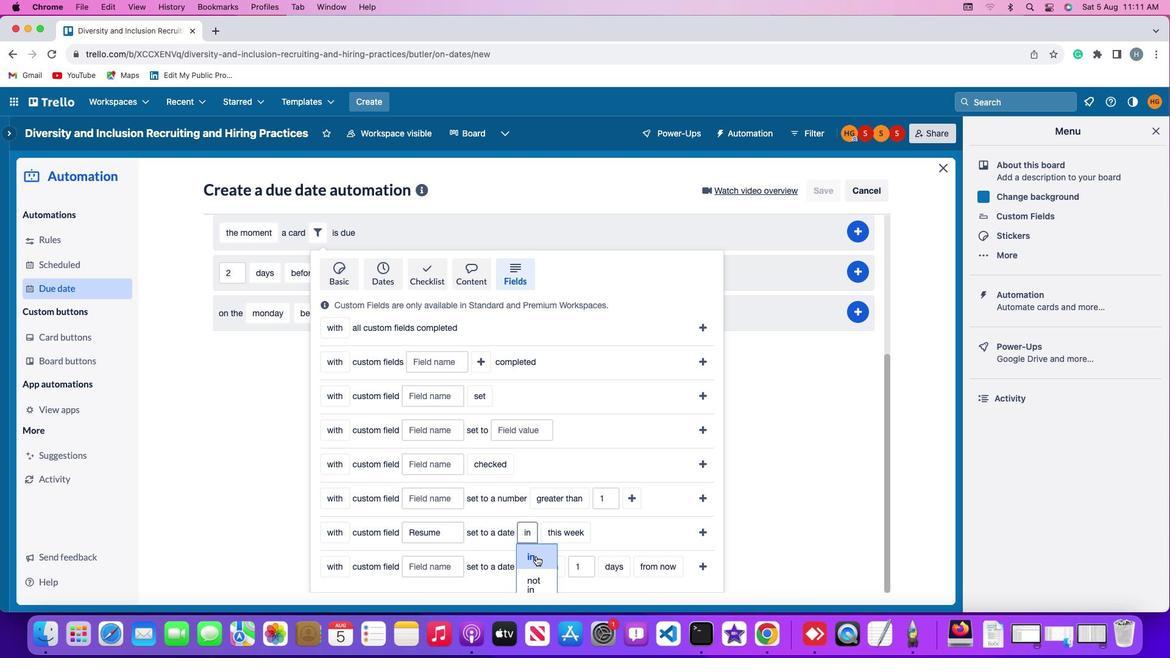 
Action: Mouse pressed left at (536, 556)
Screenshot: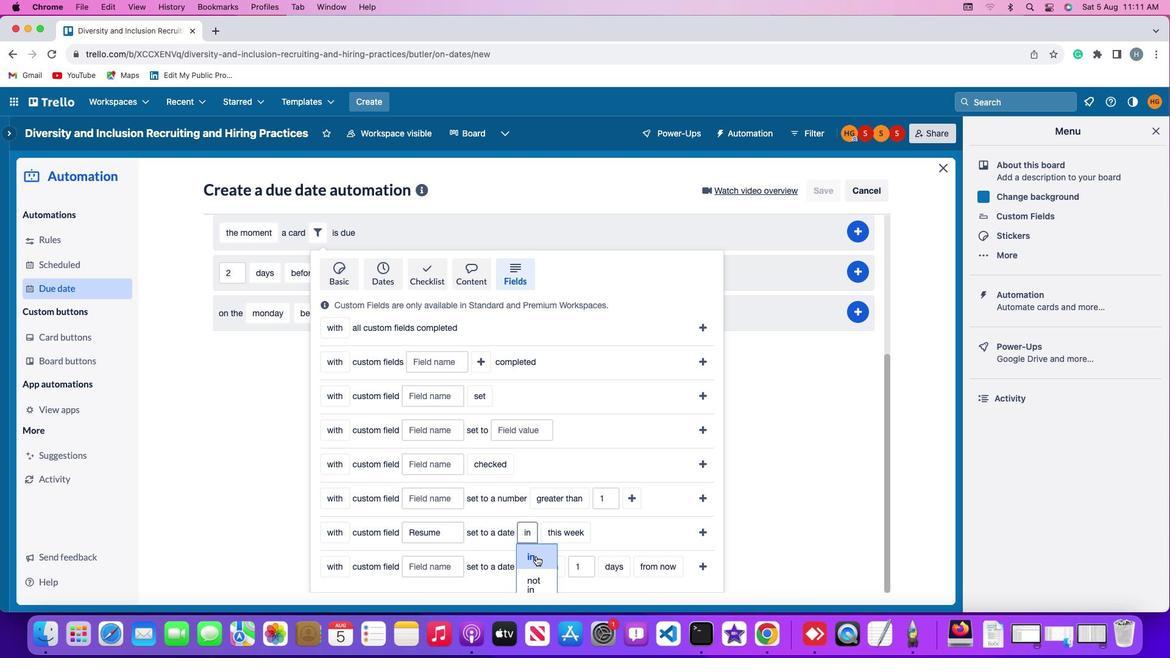 
Action: Mouse moved to (562, 535)
Screenshot: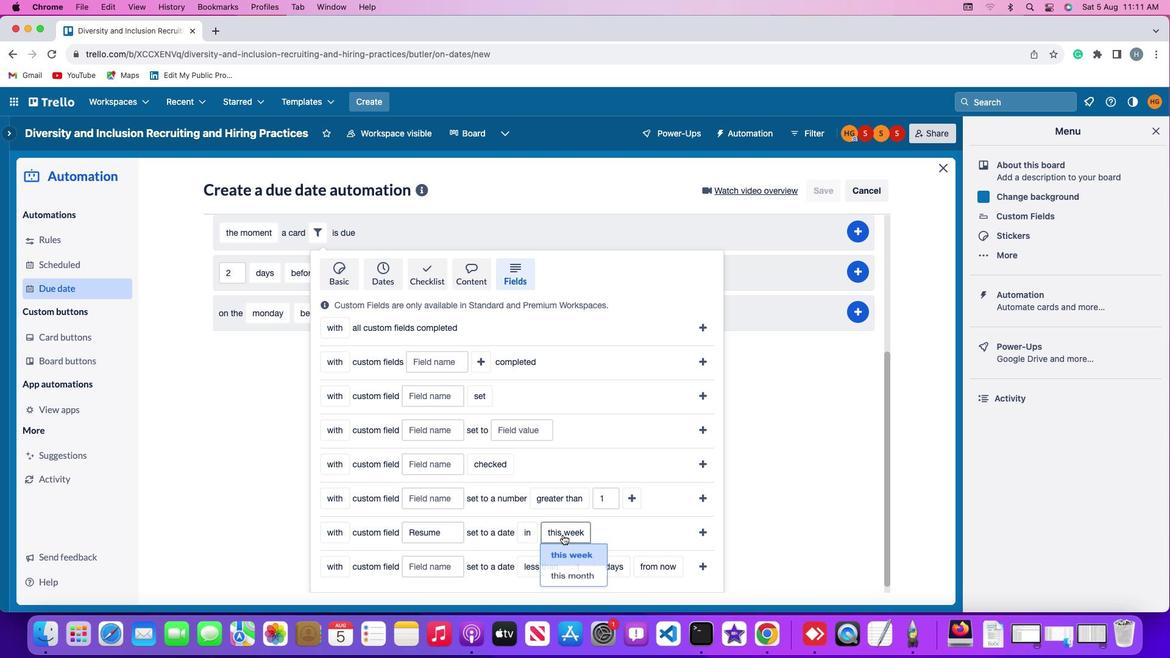
Action: Mouse pressed left at (562, 535)
Screenshot: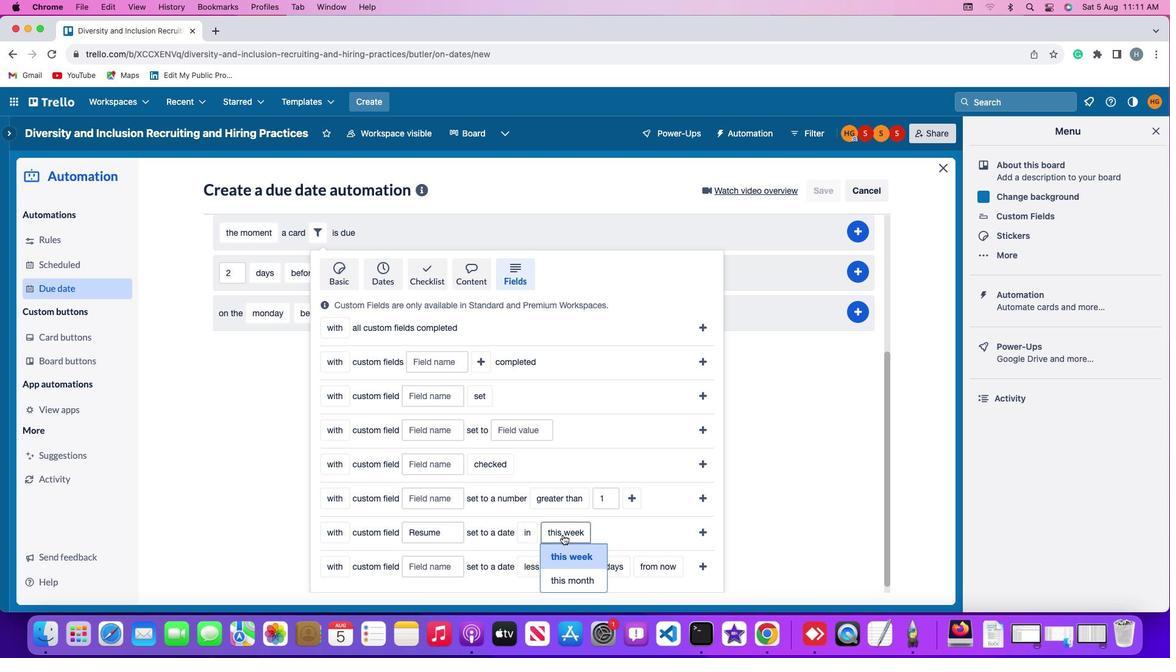 
Action: Mouse moved to (576, 556)
Screenshot: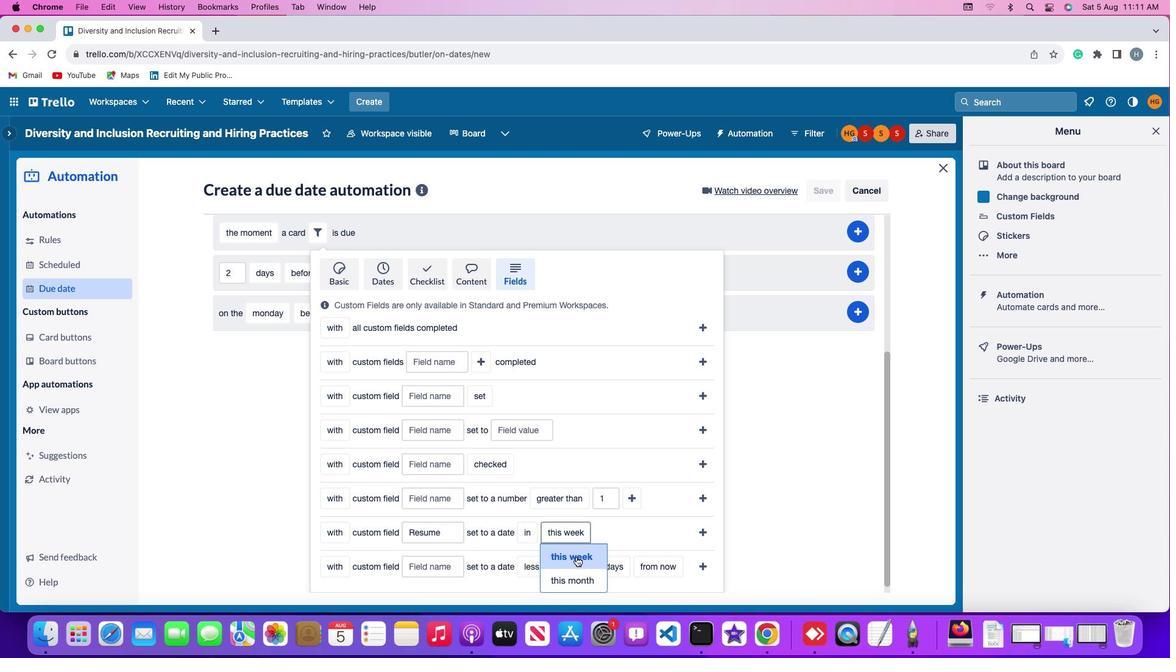 
Action: Mouse pressed left at (576, 556)
Screenshot: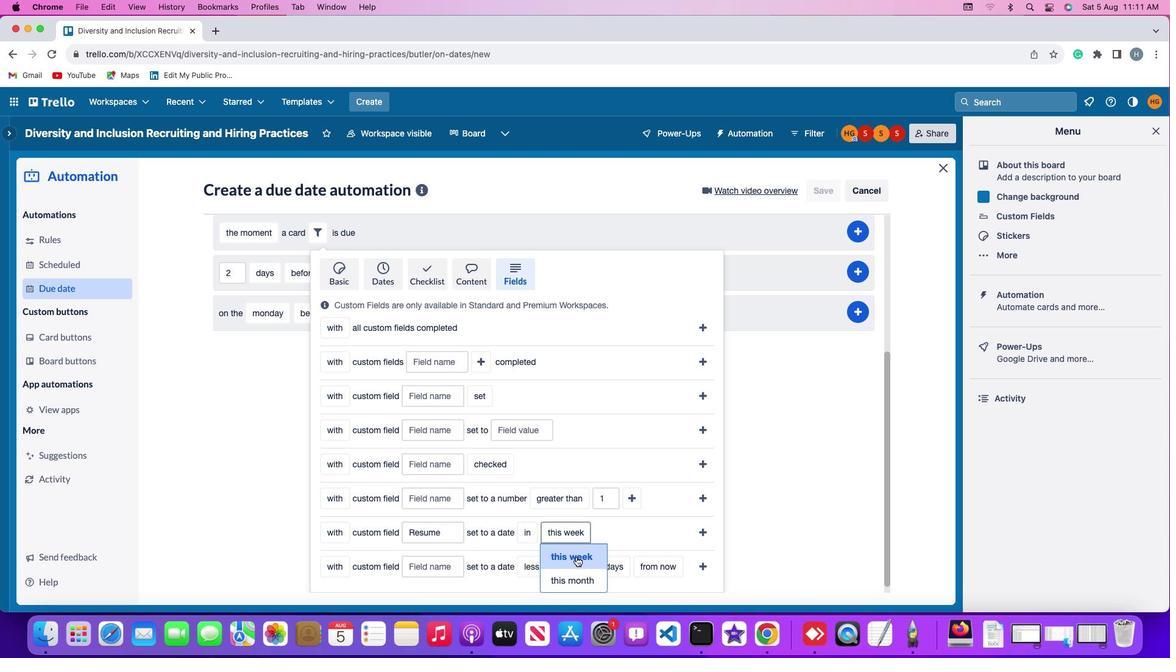 
Action: Mouse moved to (712, 532)
Screenshot: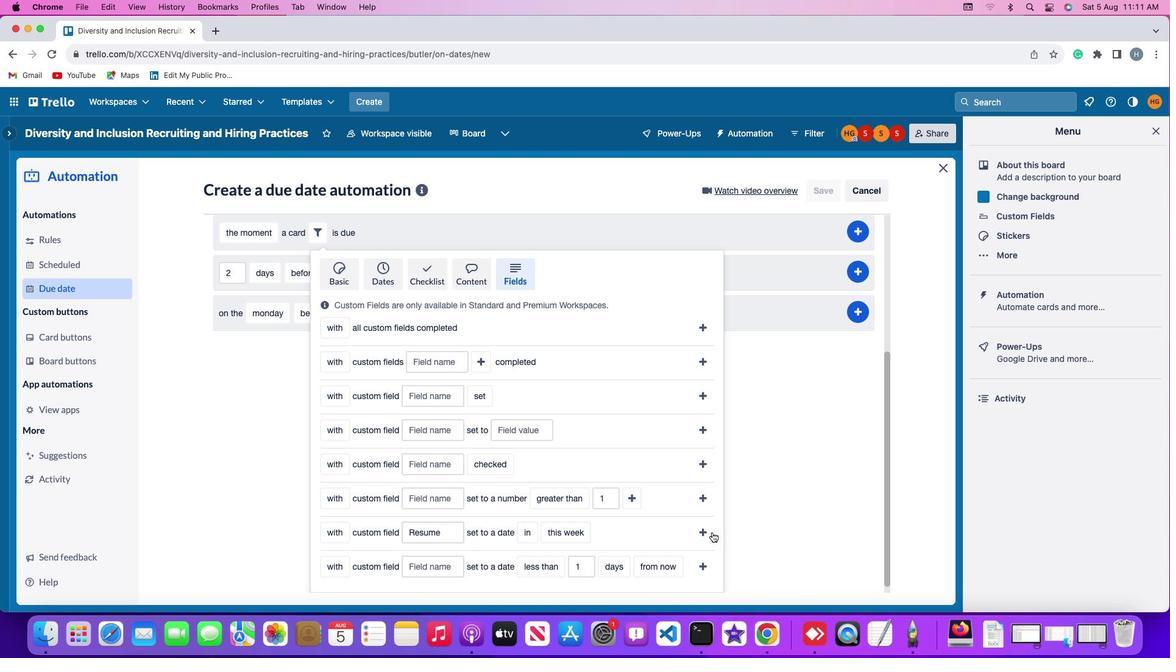 
Action: Mouse pressed left at (712, 532)
Screenshot: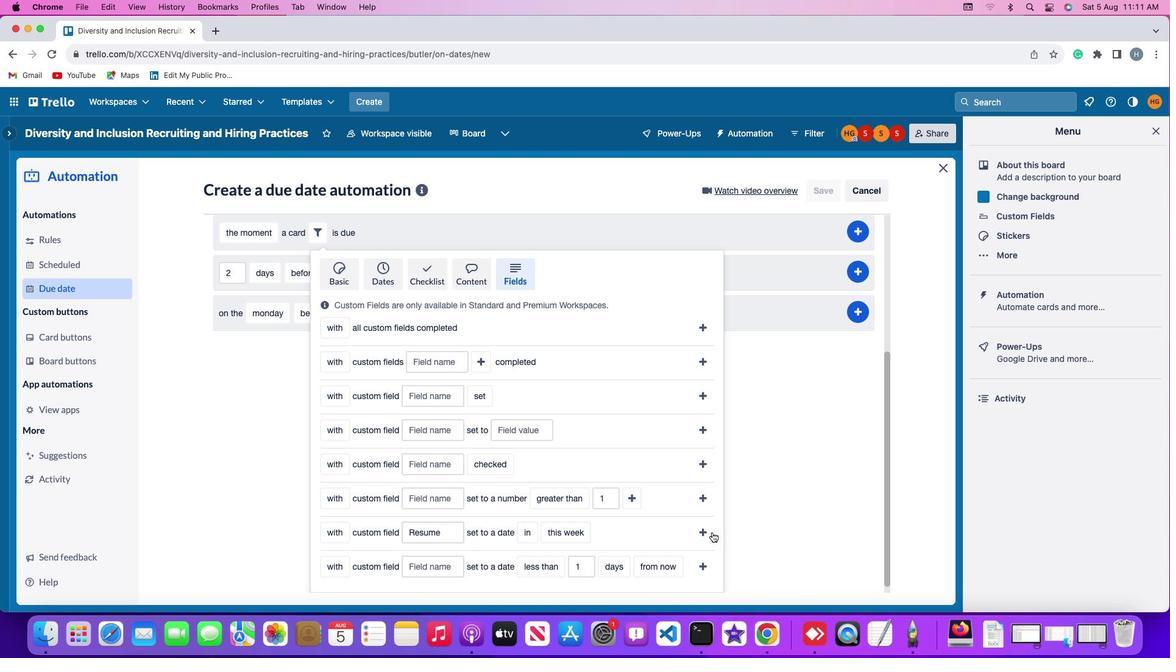 
Action: Mouse moved to (869, 454)
Screenshot: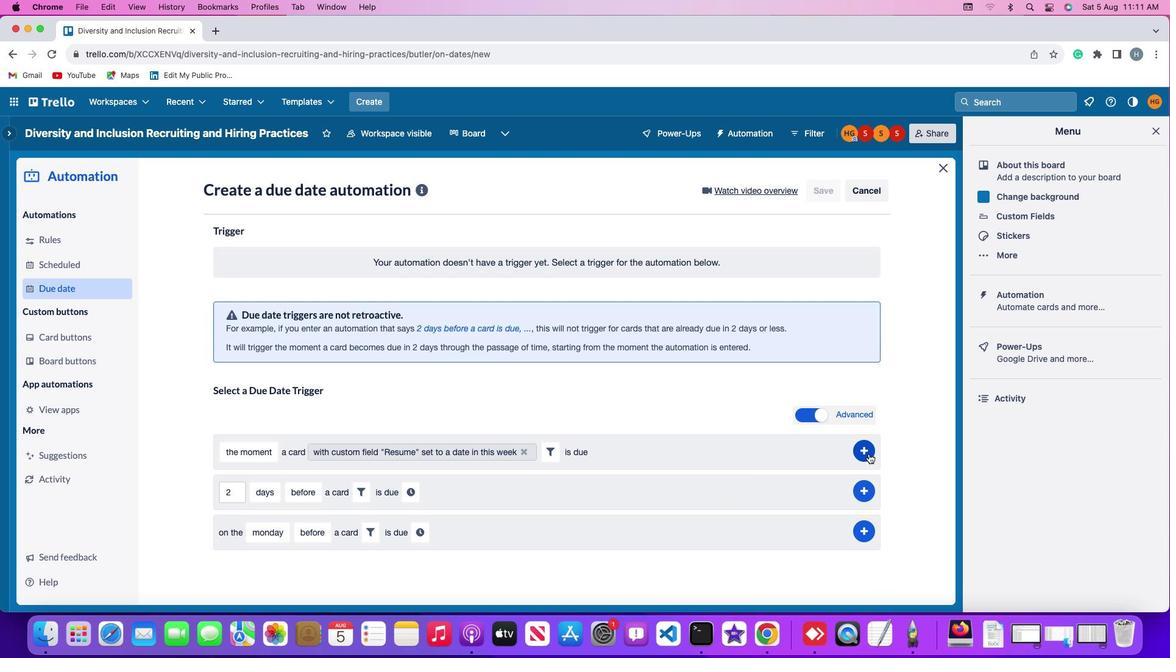 
Action: Mouse pressed left at (869, 454)
Screenshot: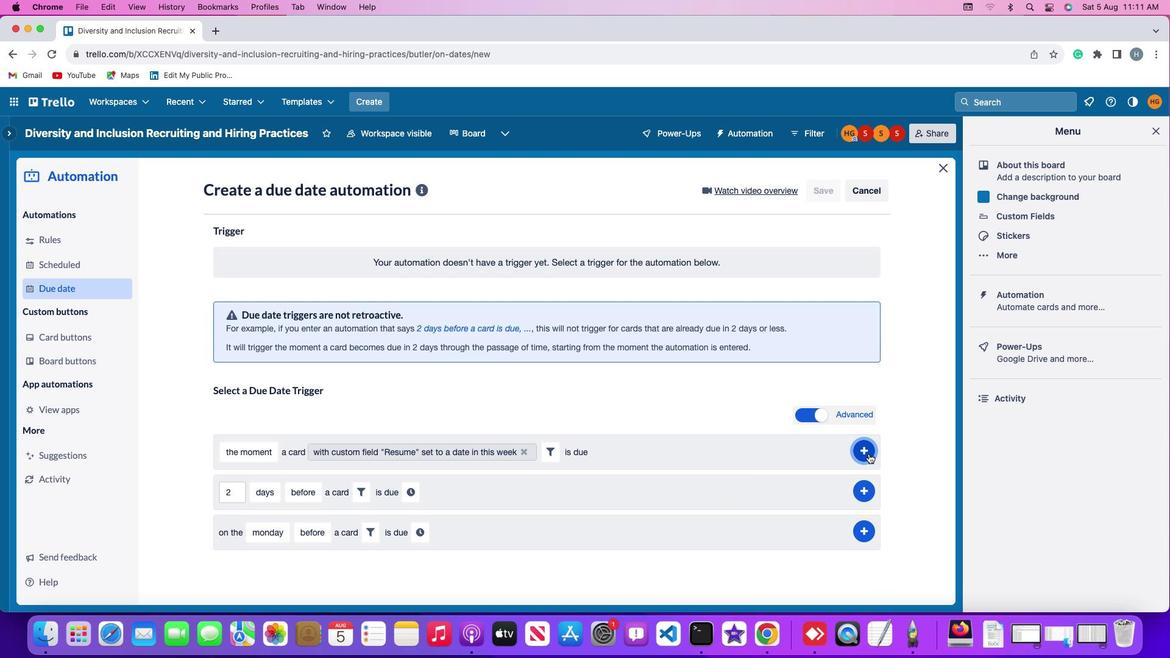 
Action: Mouse moved to (912, 379)
Screenshot: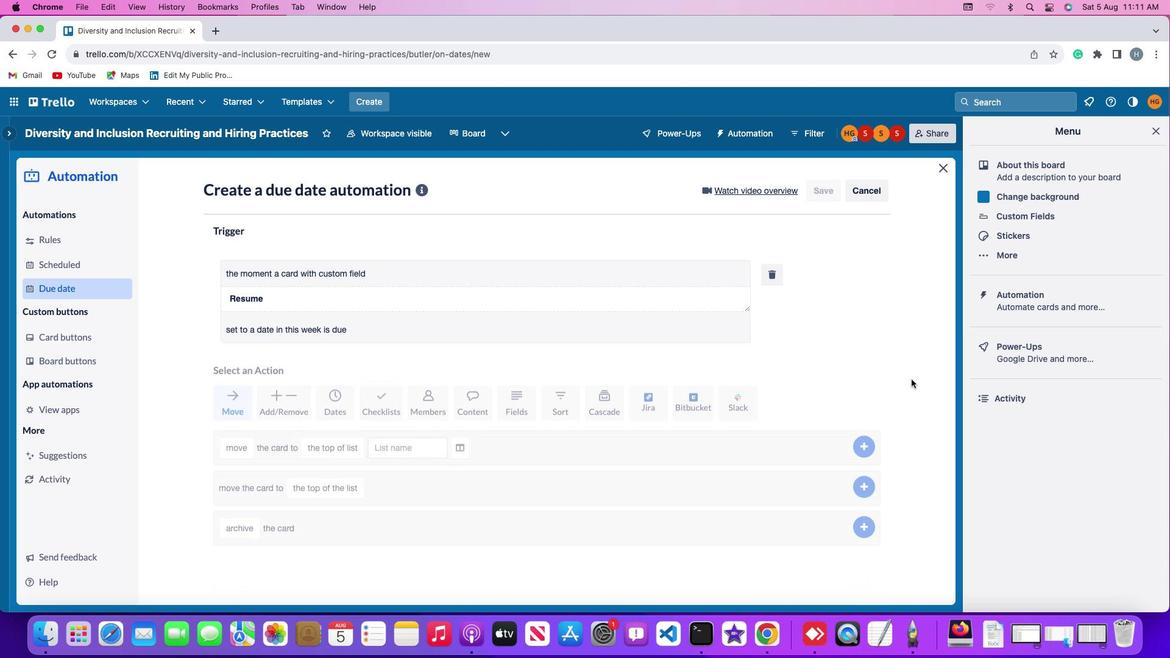
